 Task: Create a section Increment Planning Sprint and in the section, add a milestone Availability Management Process Improvement in the project BlazePath
Action: Mouse moved to (587, 328)
Screenshot: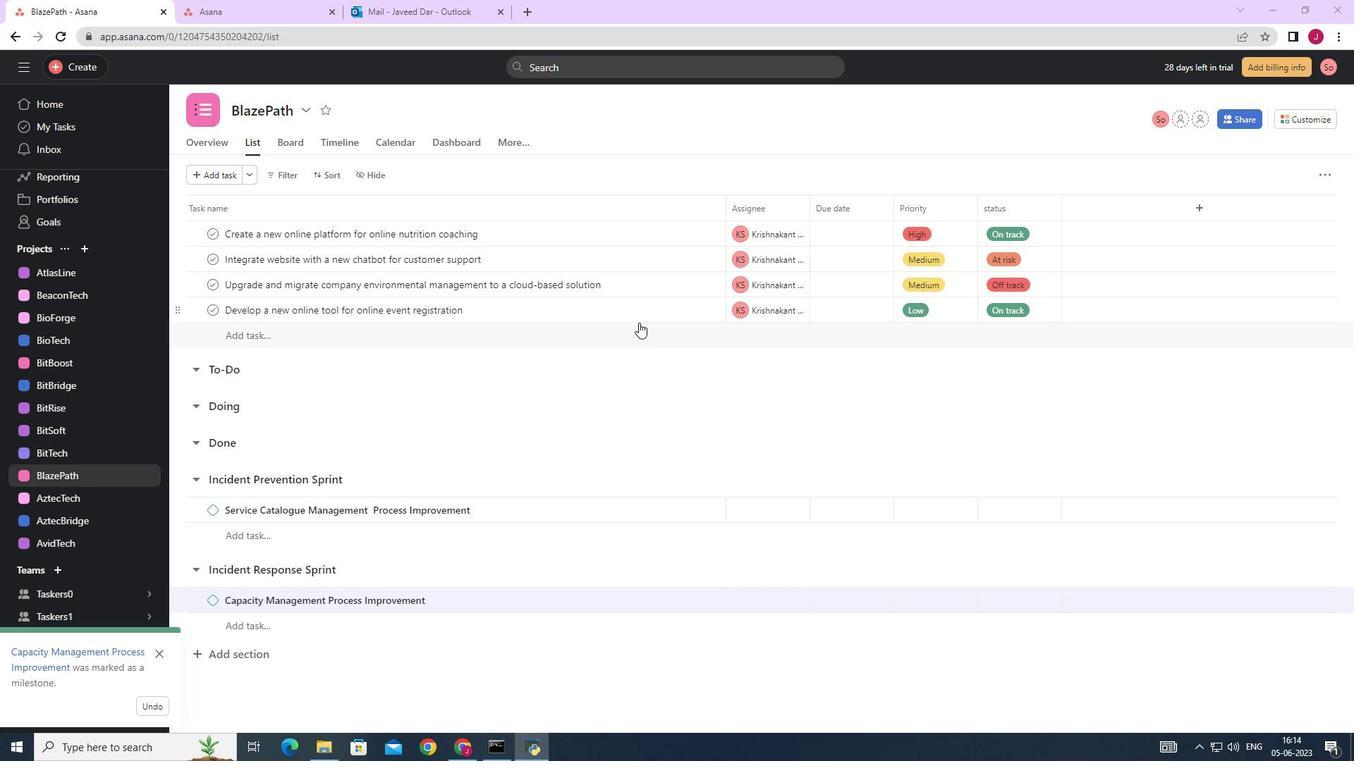
Action: Mouse scrolled (587, 328) with delta (0, 0)
Screenshot: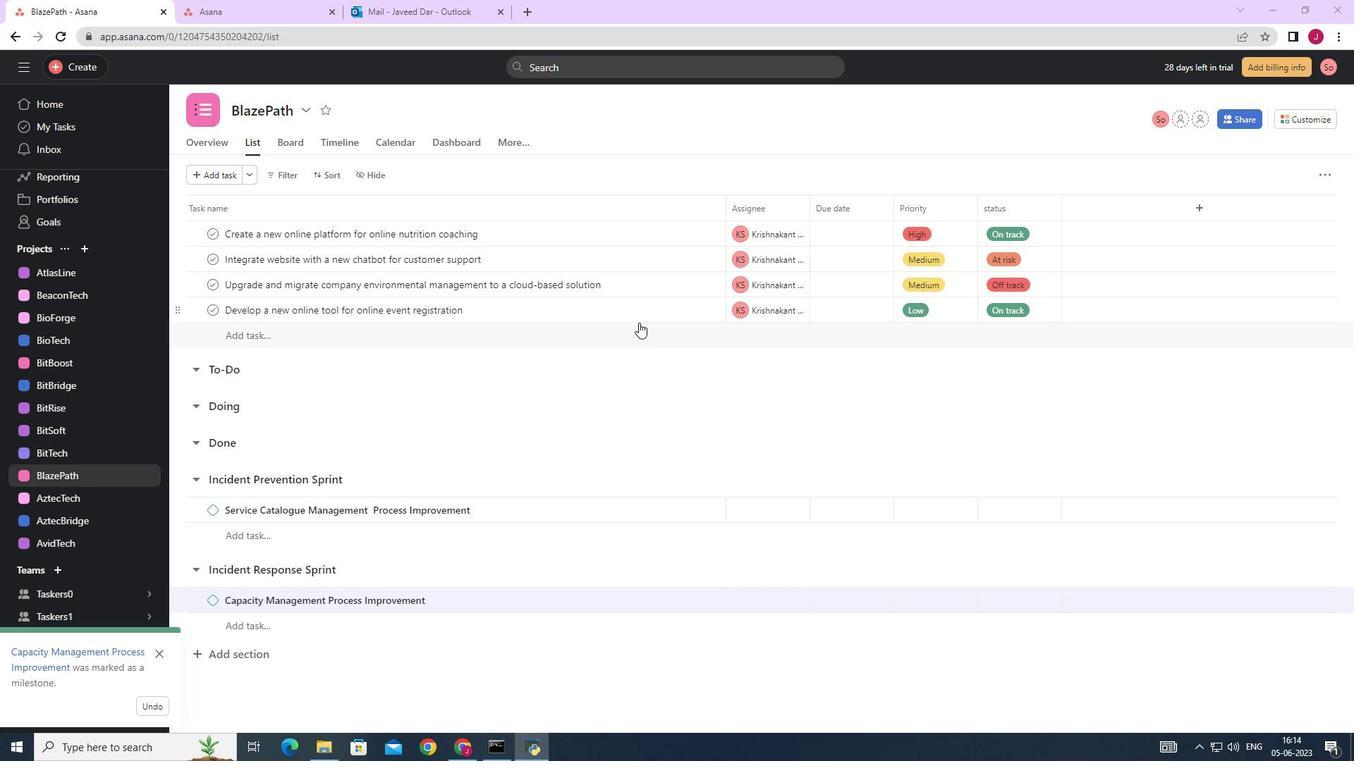 
Action: Mouse moved to (587, 328)
Screenshot: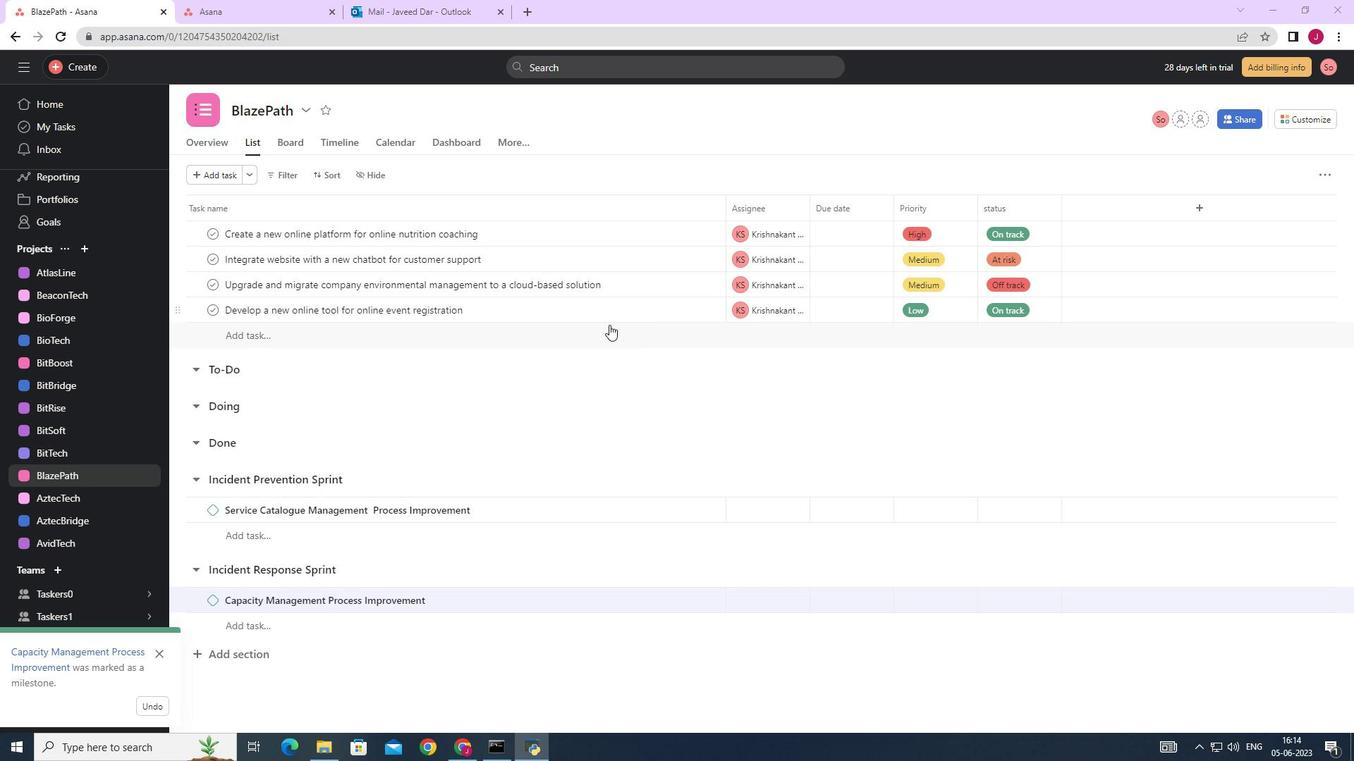 
Action: Mouse scrolled (587, 328) with delta (0, 0)
Screenshot: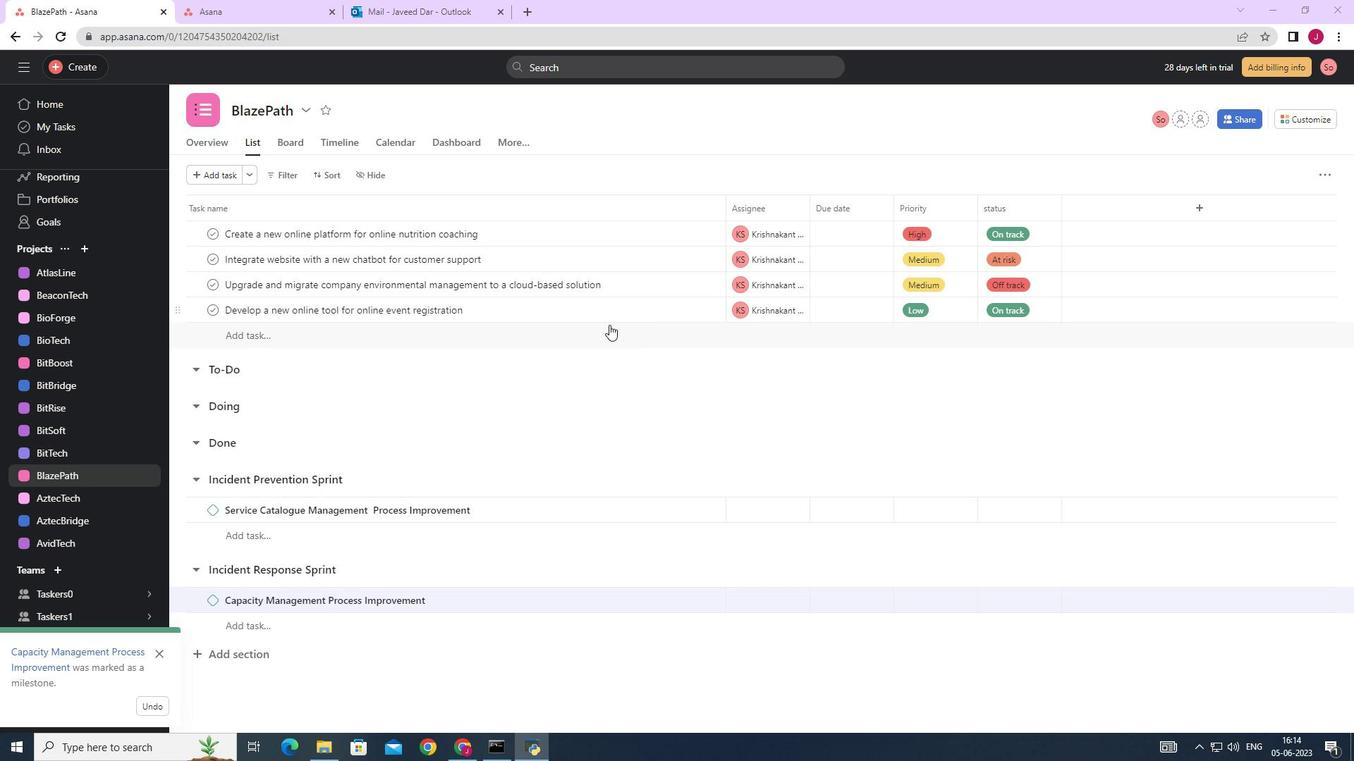 
Action: Mouse moved to (239, 654)
Screenshot: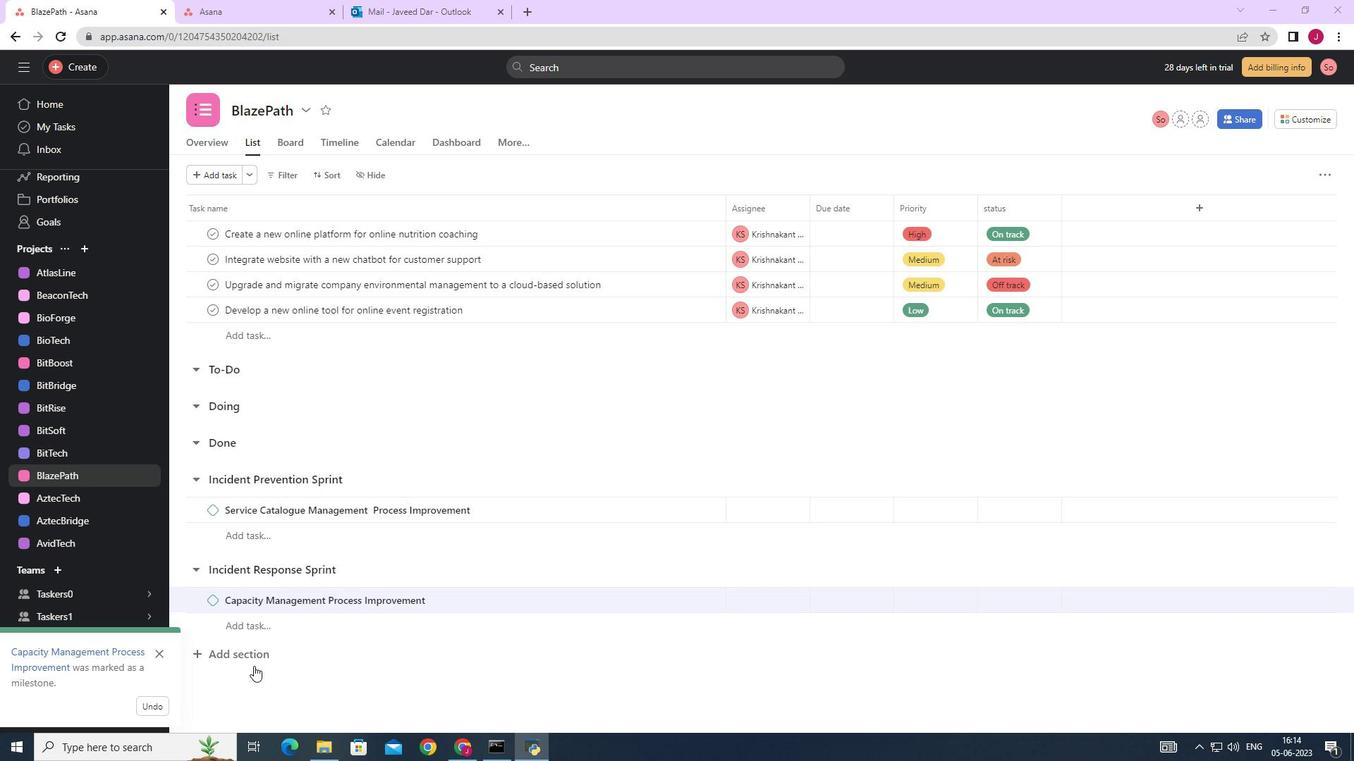 
Action: Mouse pressed left at (239, 654)
Screenshot: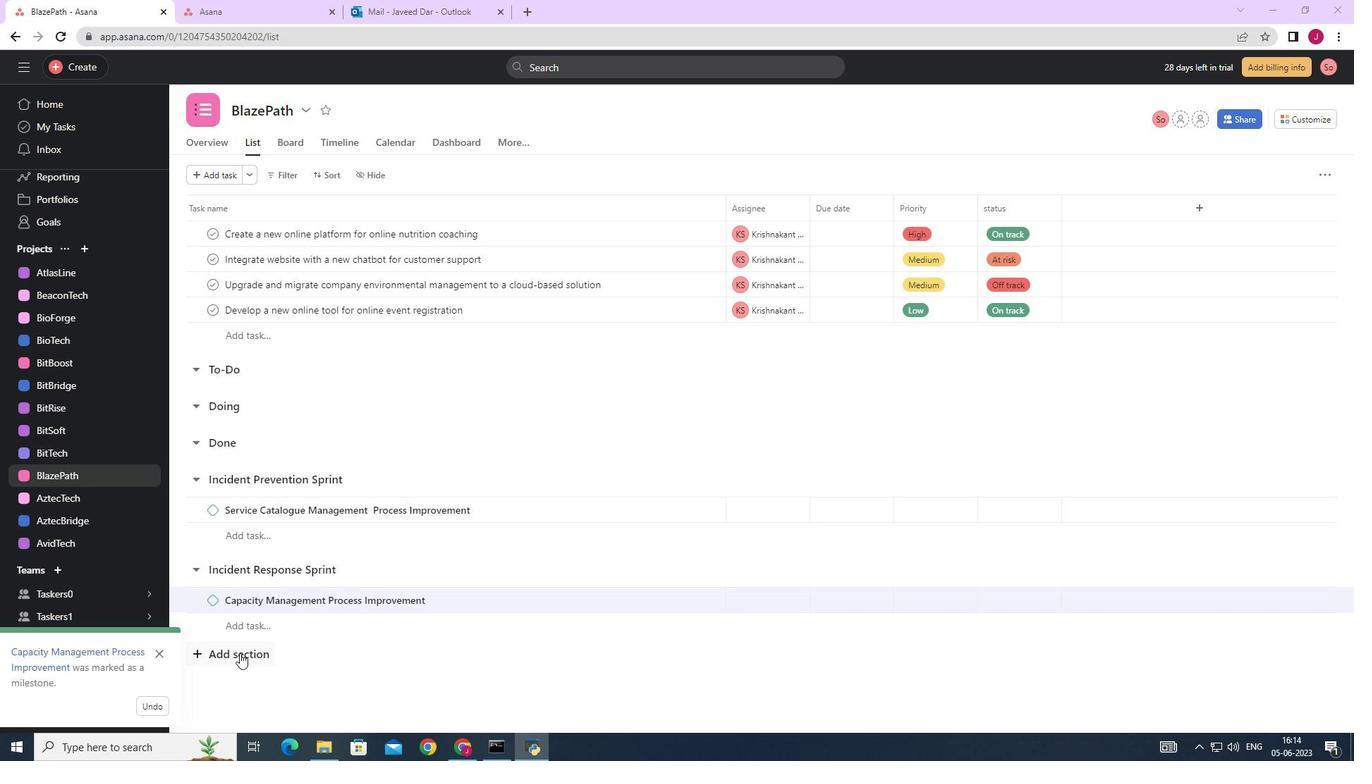 
Action: Mouse moved to (245, 649)
Screenshot: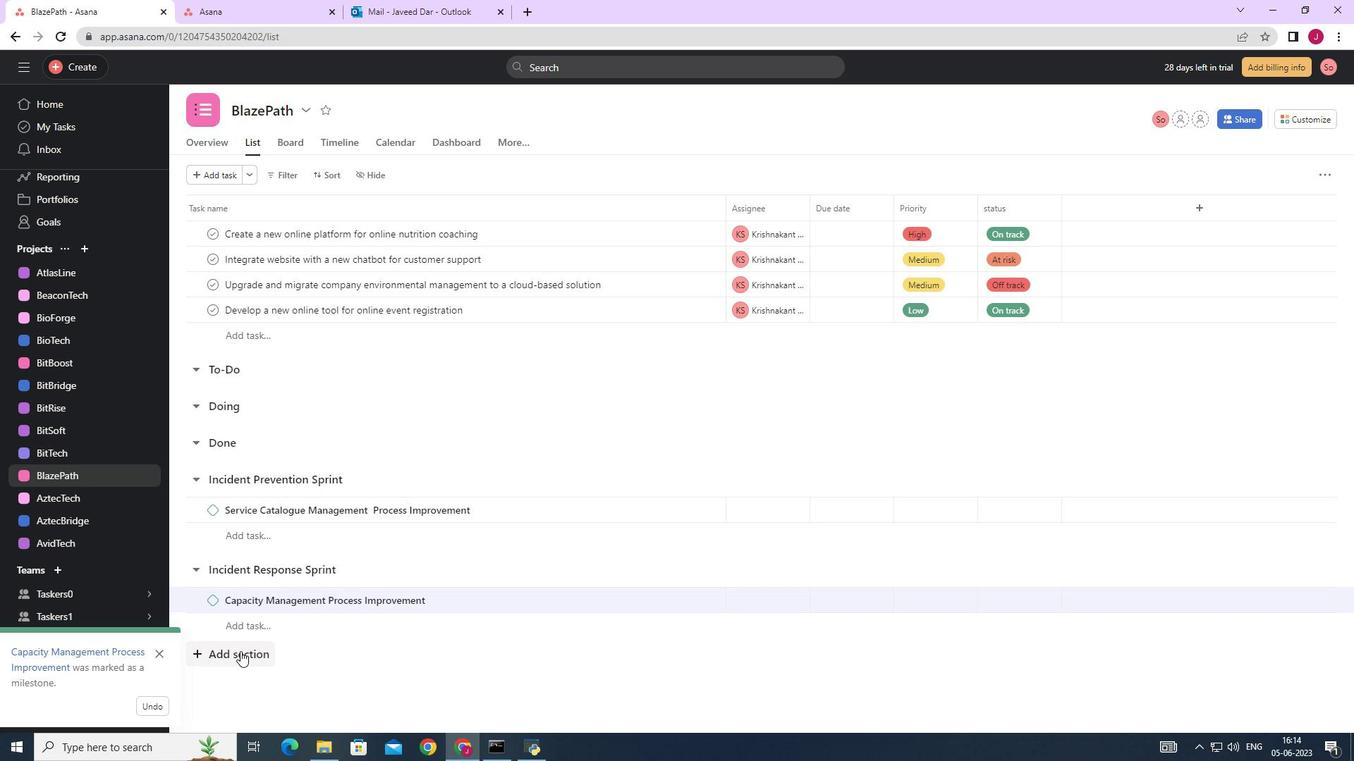 
Action: Mouse scrolled (245, 649) with delta (0, 0)
Screenshot: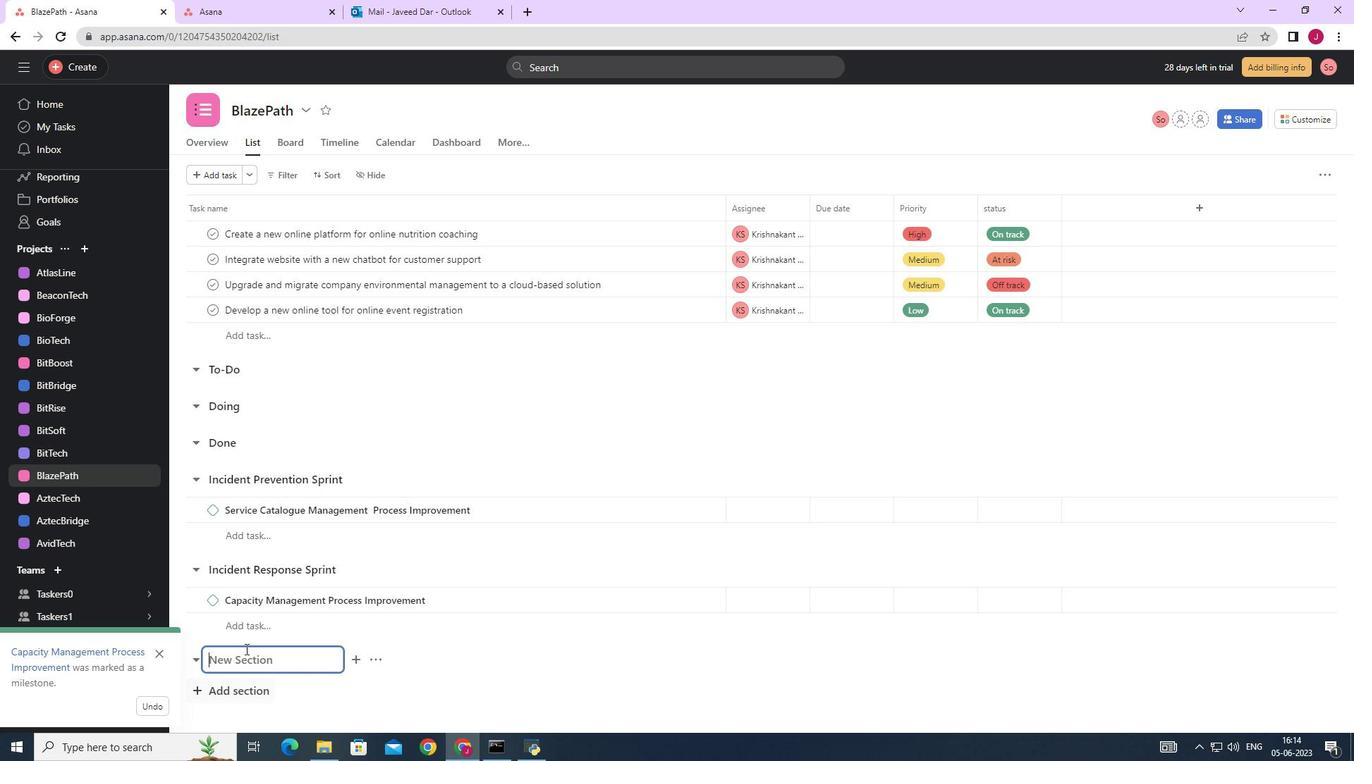 
Action: Mouse scrolled (245, 649) with delta (0, 0)
Screenshot: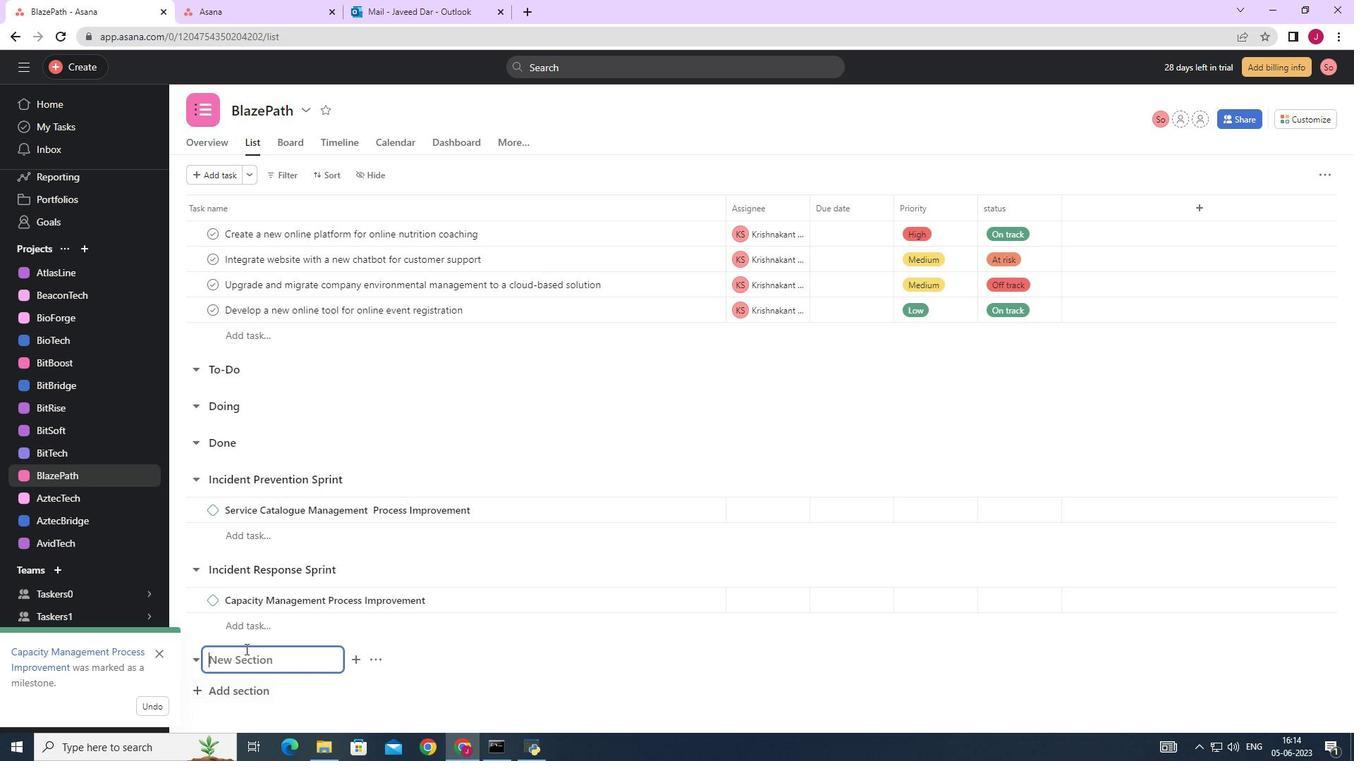 
Action: Mouse scrolled (245, 649) with delta (0, 0)
Screenshot: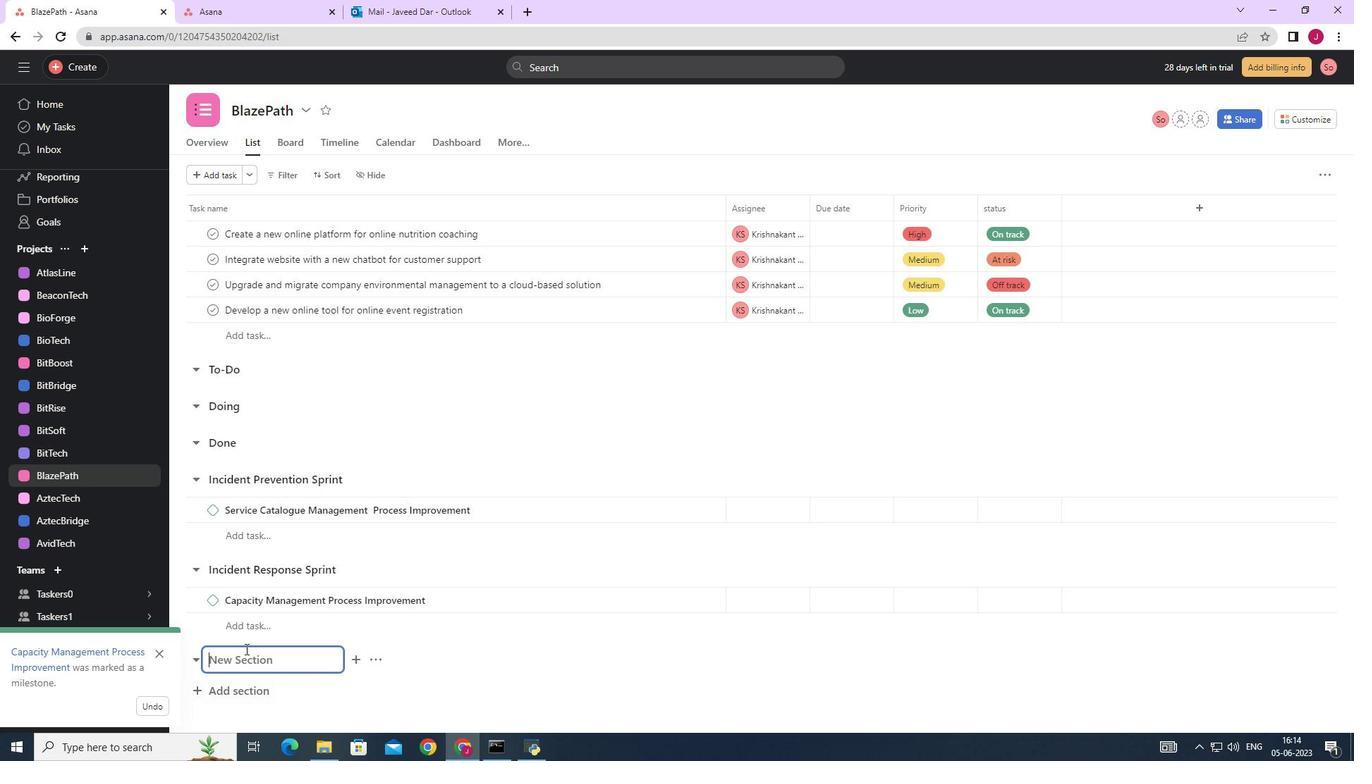 
Action: Mouse scrolled (245, 649) with delta (0, 0)
Screenshot: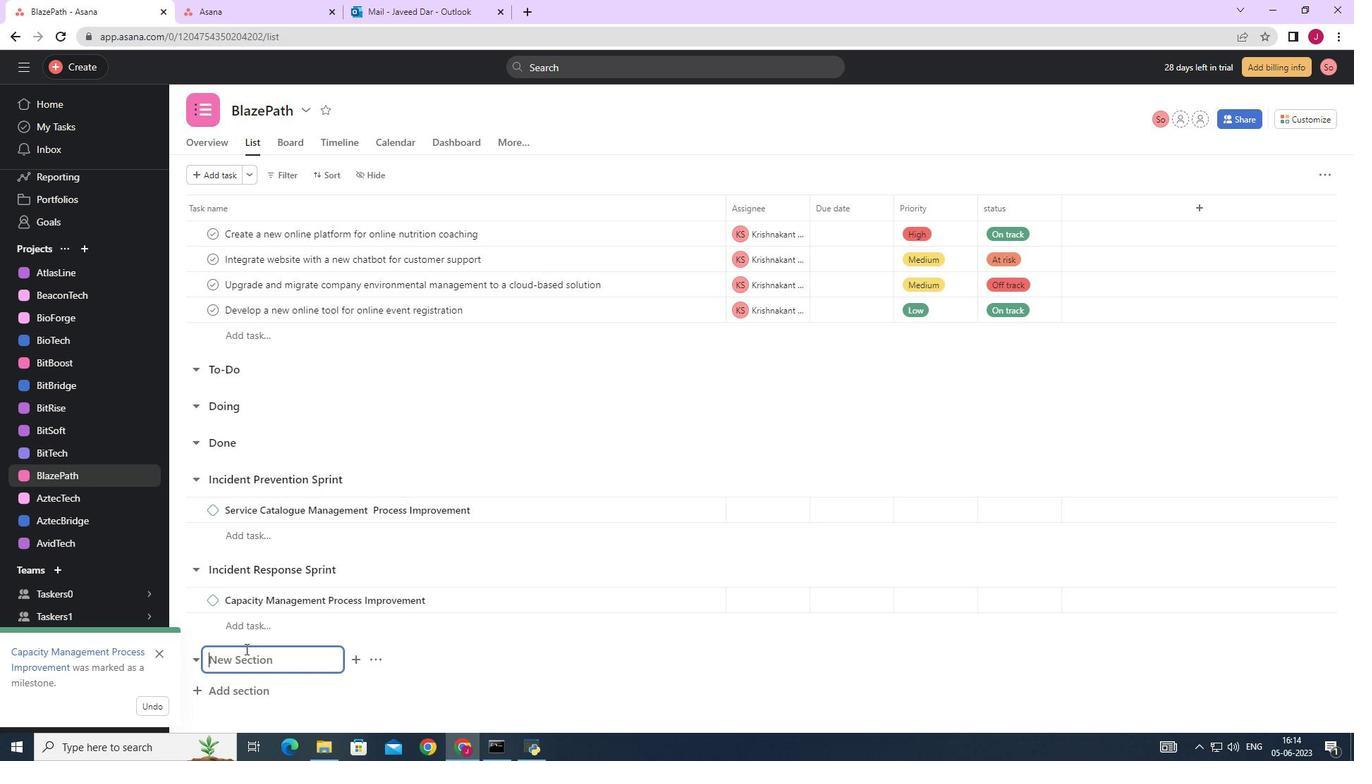 
Action: Mouse moved to (257, 658)
Screenshot: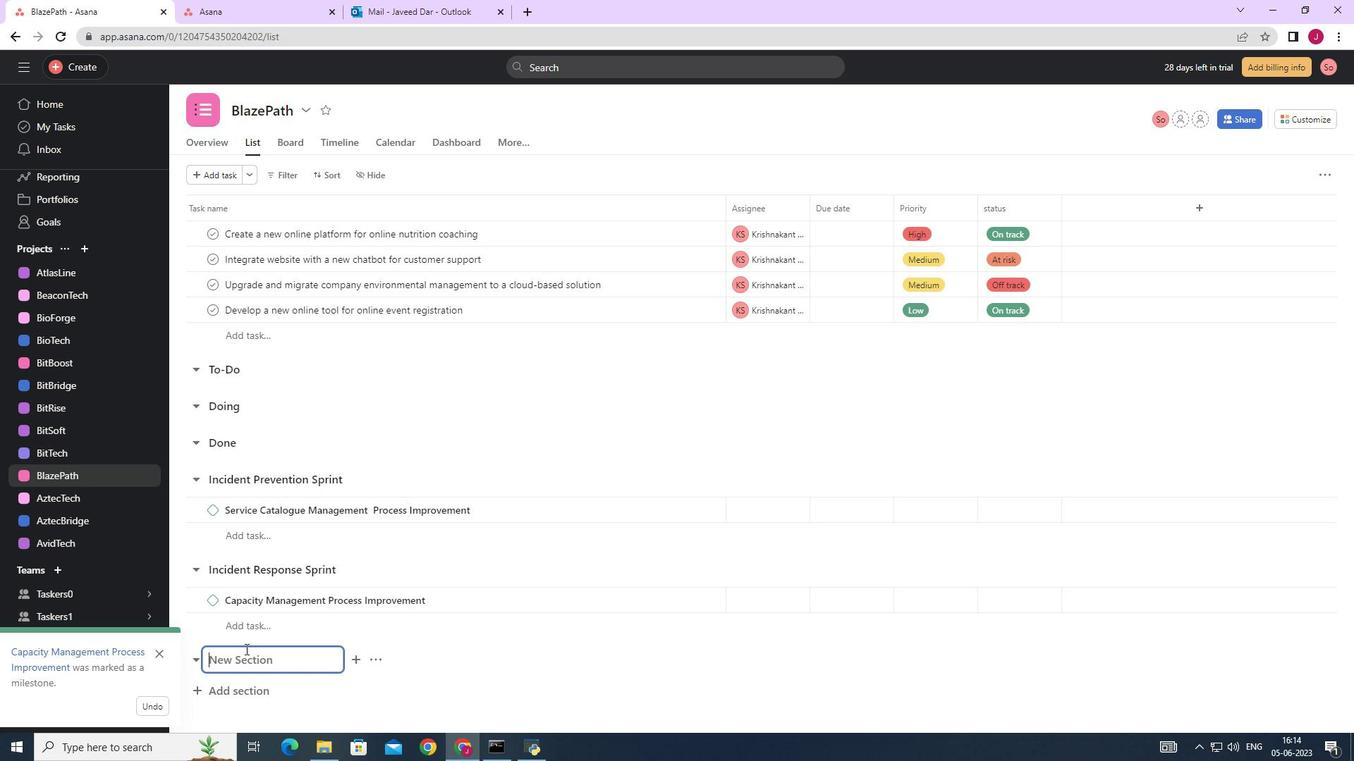 
Action: Mouse pressed left at (257, 658)
Screenshot: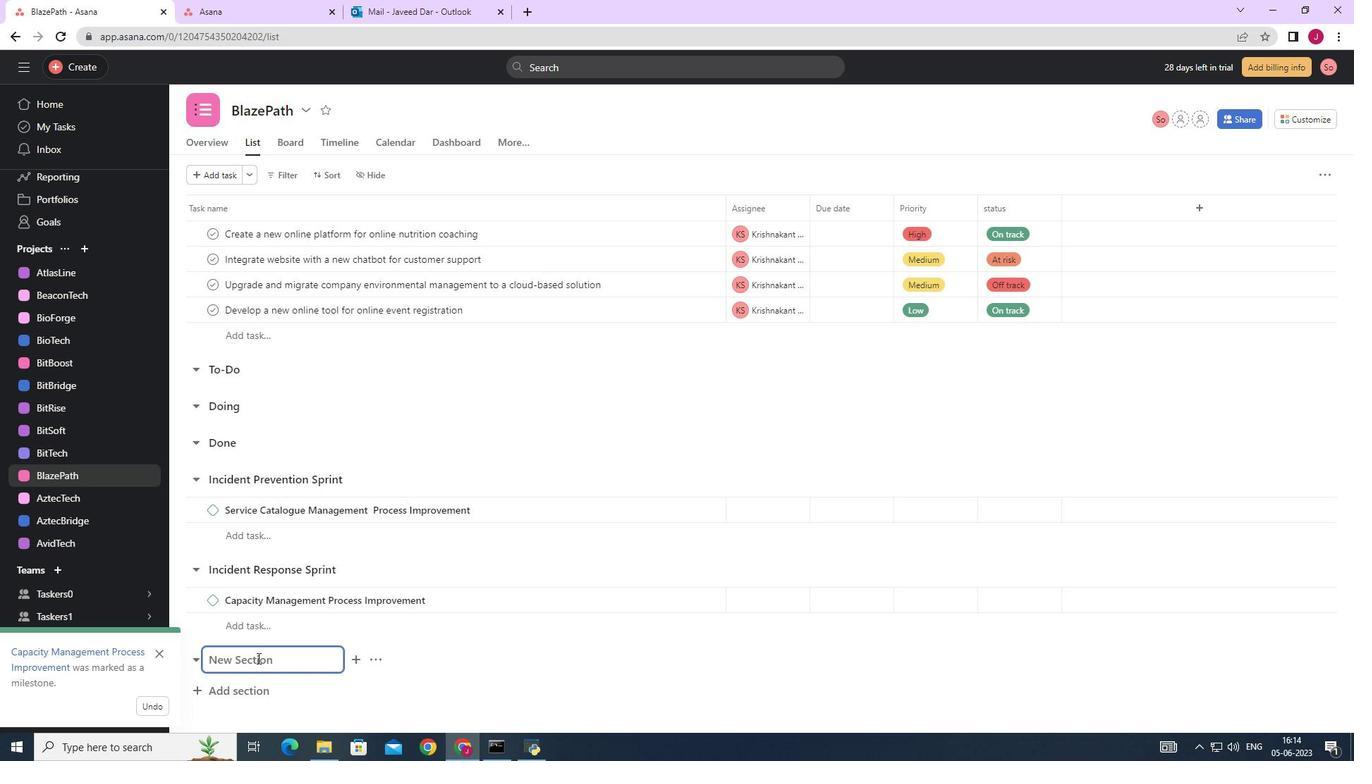 
Action: Key pressed <Key.caps_lock>I<Key.caps_lock>ncrement<Key.space><Key.caps_lock>P<Key.caps_lock>lanning<Key.space><Key.caps_lock>S<Key.caps_lock>print<Key.enter>
Screenshot: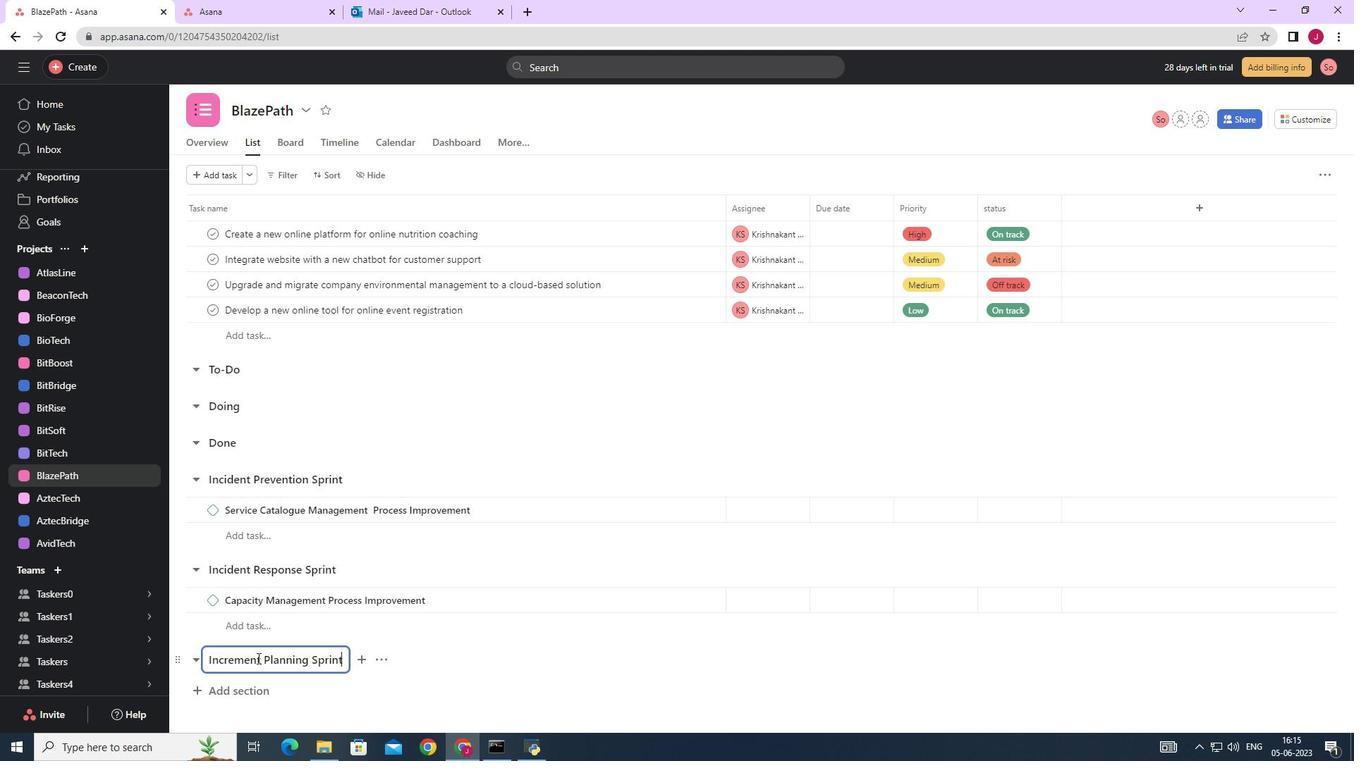 
Action: Mouse moved to (380, 570)
Screenshot: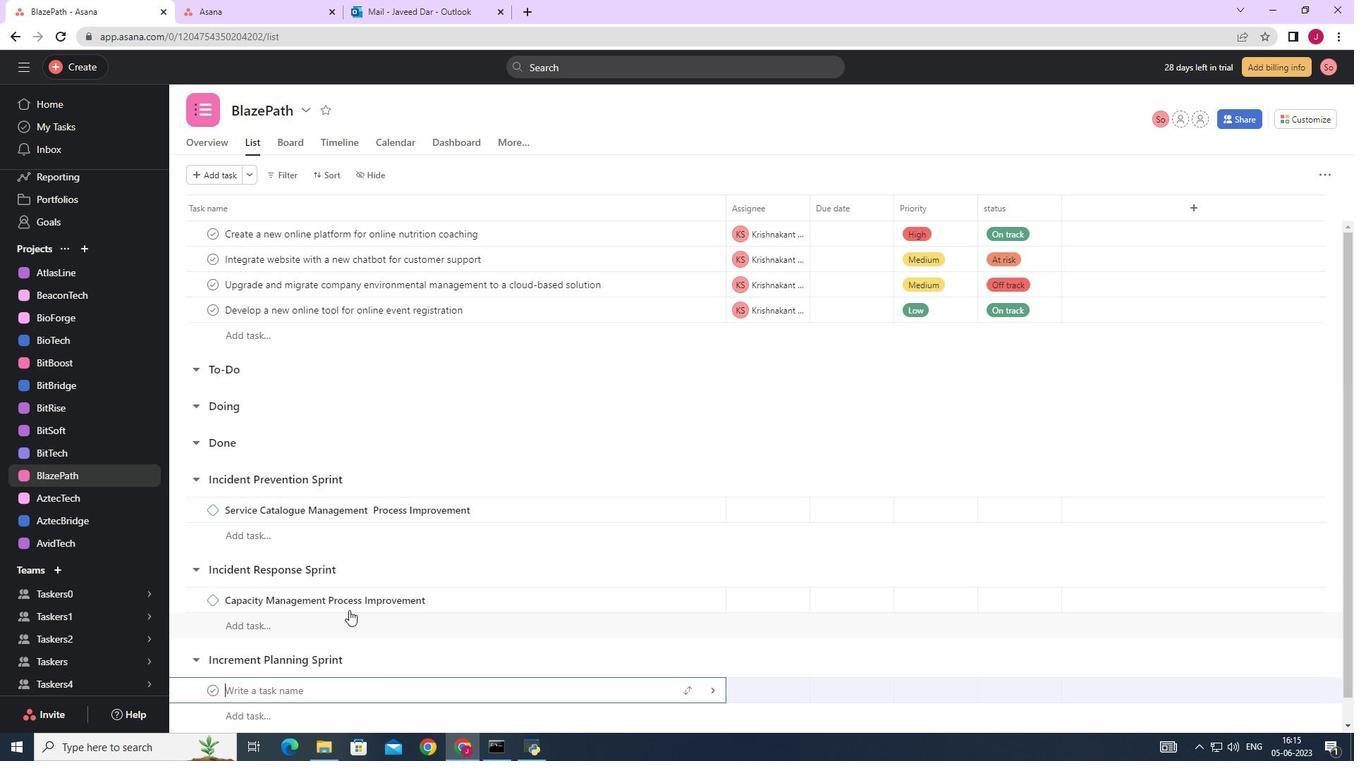 
Action: Mouse scrolled (380, 570) with delta (0, 0)
Screenshot: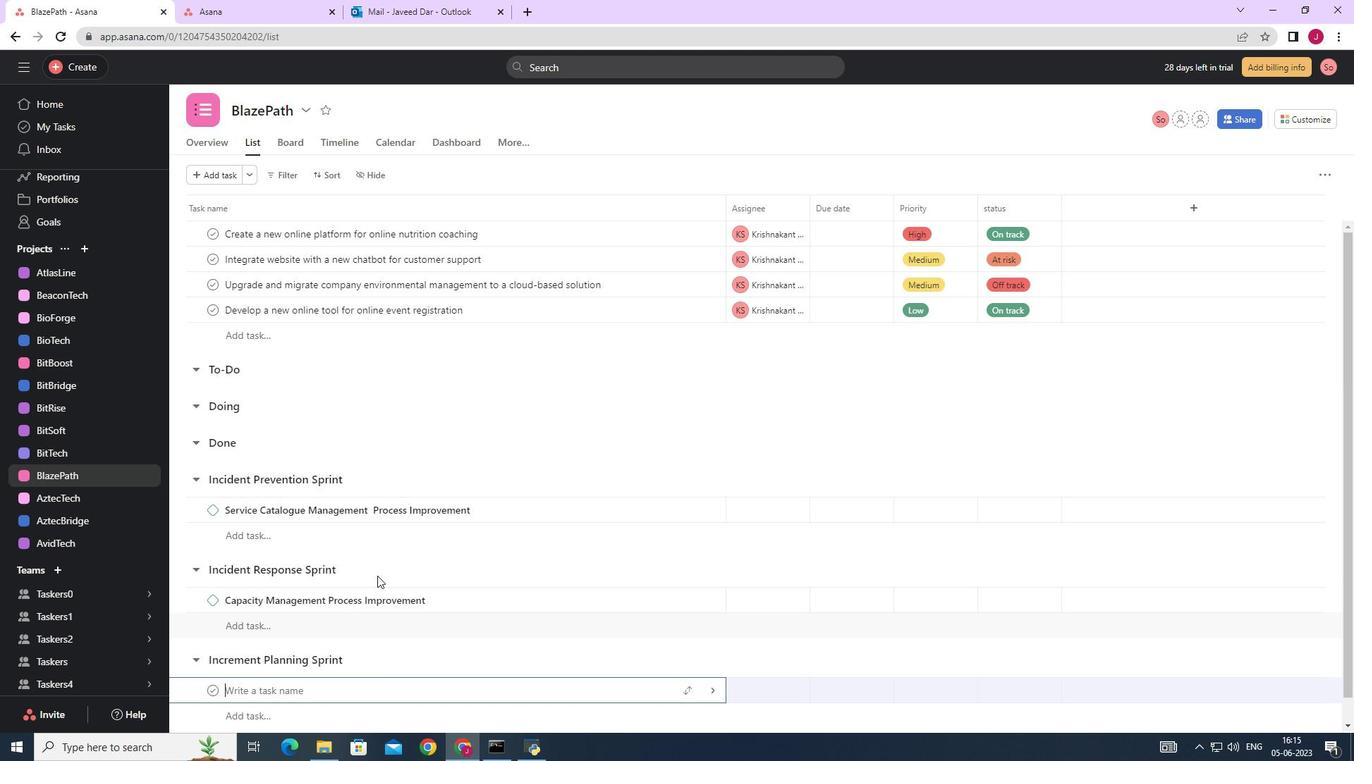 
Action: Mouse moved to (380, 570)
Screenshot: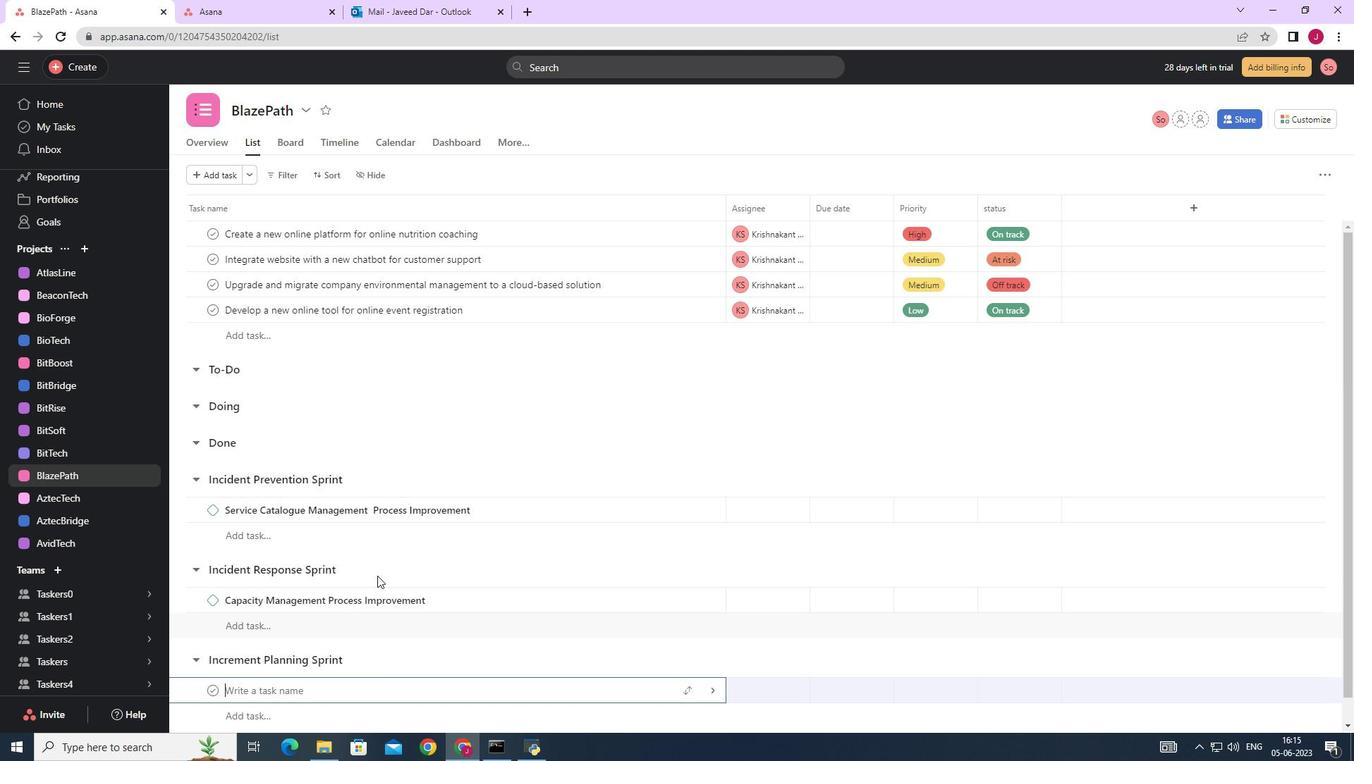 
Action: Mouse scrolled (380, 569) with delta (0, 0)
Screenshot: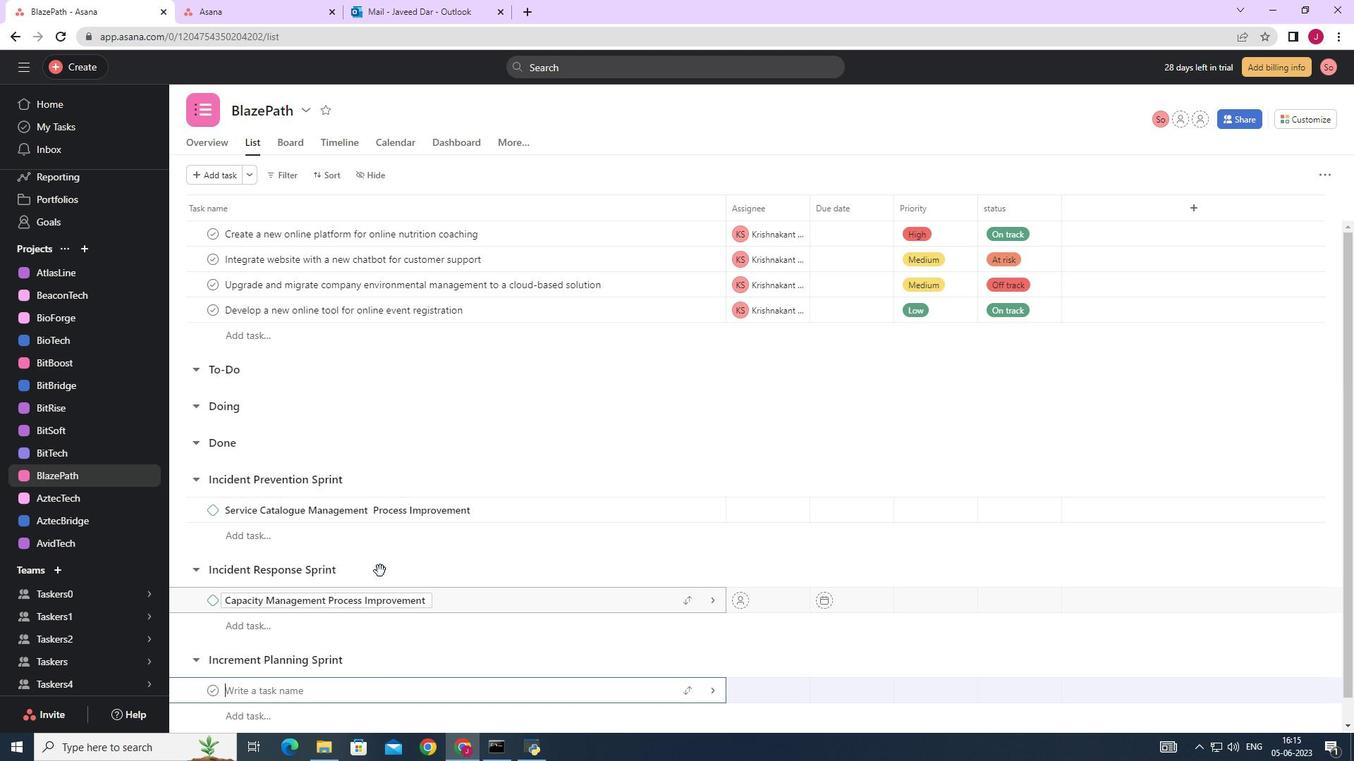
Action: Mouse moved to (381, 570)
Screenshot: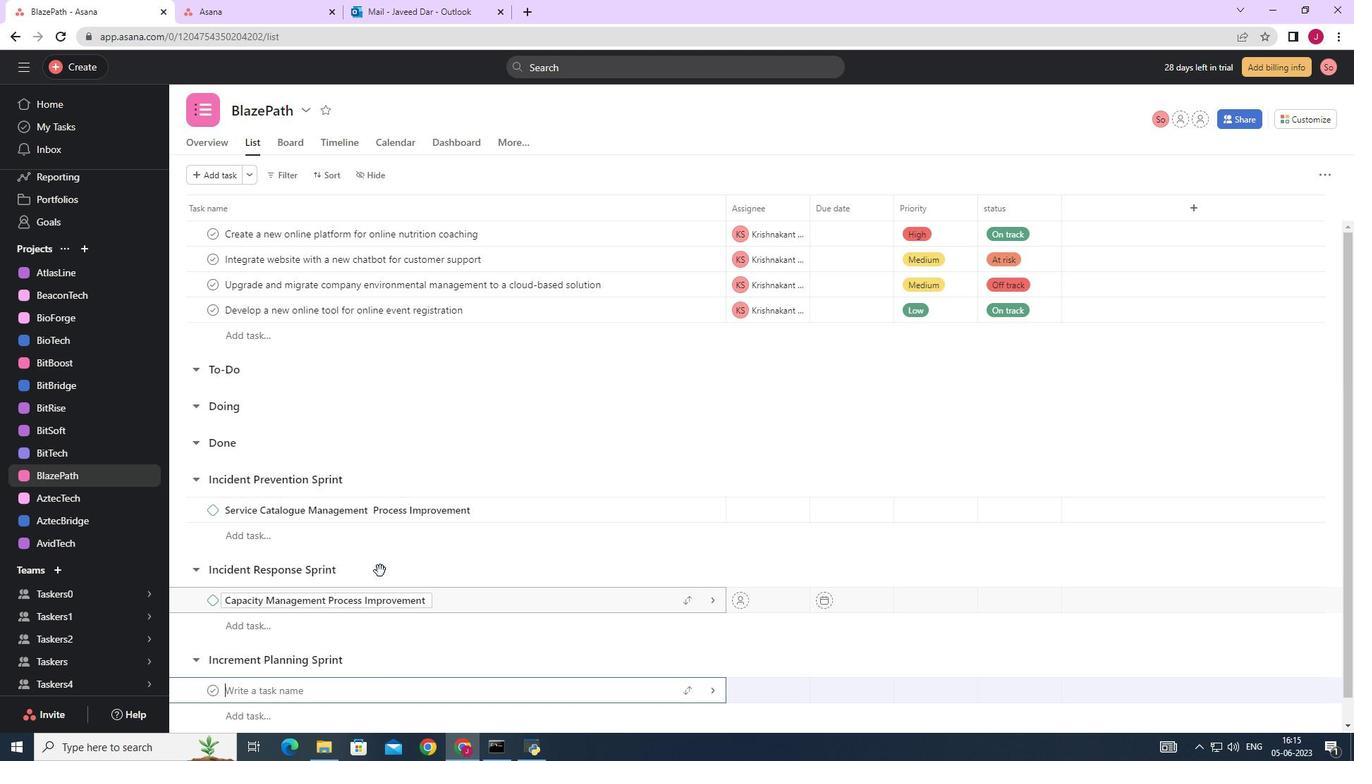 
Action: Mouse scrolled (381, 569) with delta (0, 0)
Screenshot: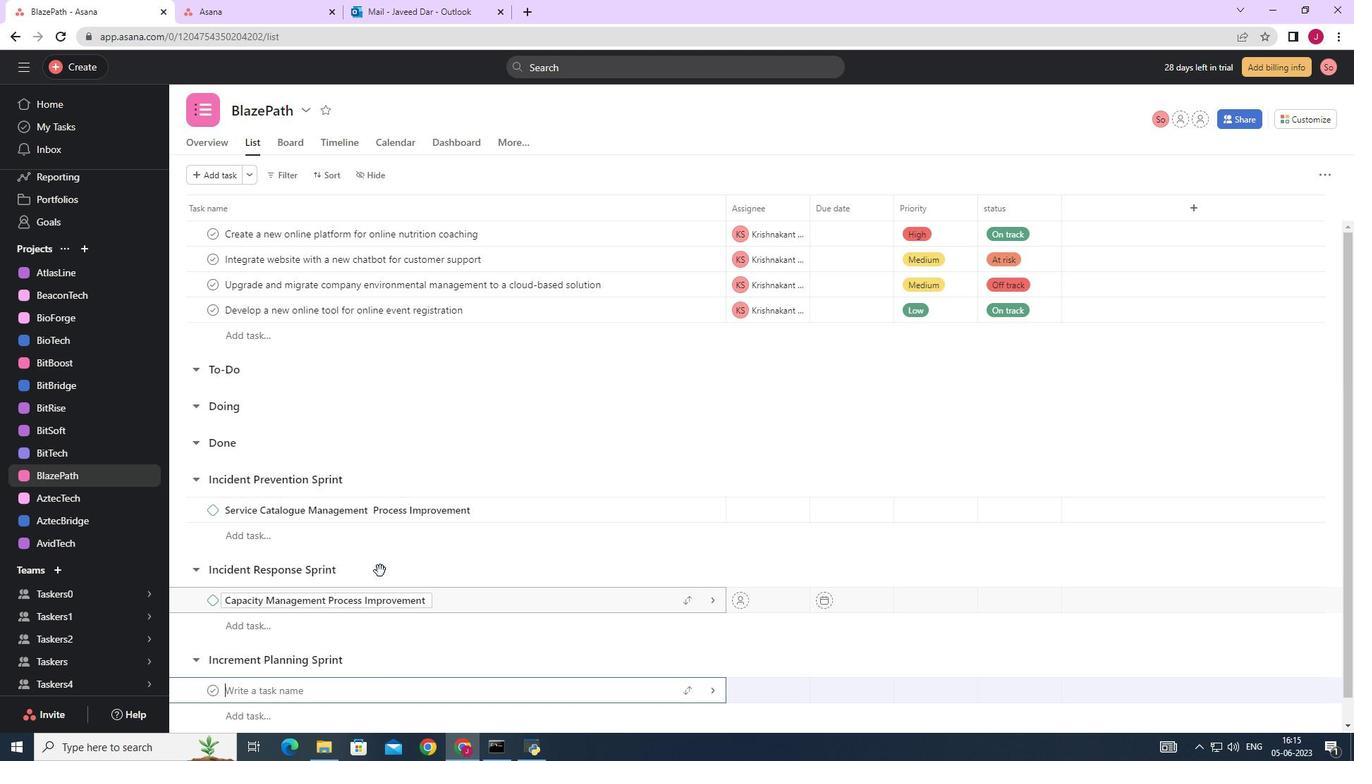 
Action: Mouse moved to (383, 569)
Screenshot: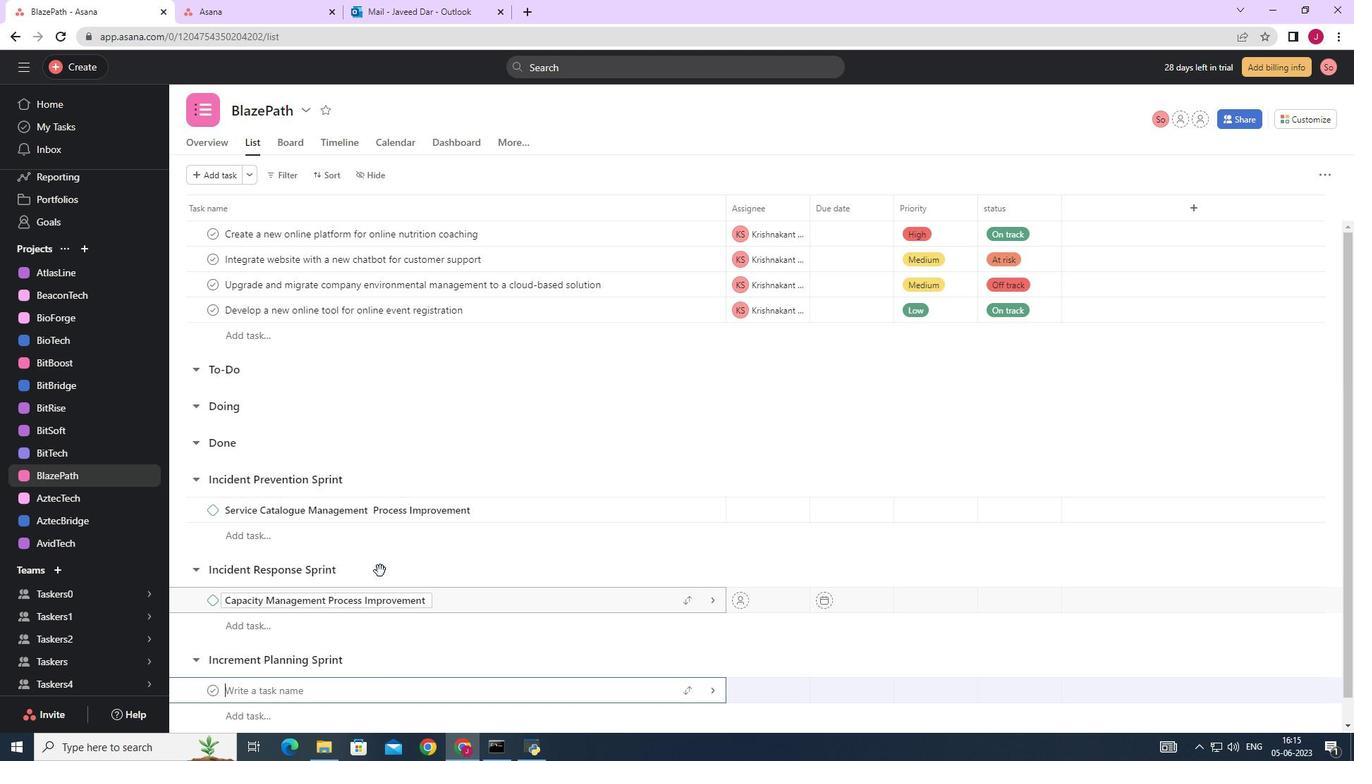 
Action: Mouse scrolled (382, 569) with delta (0, 0)
Screenshot: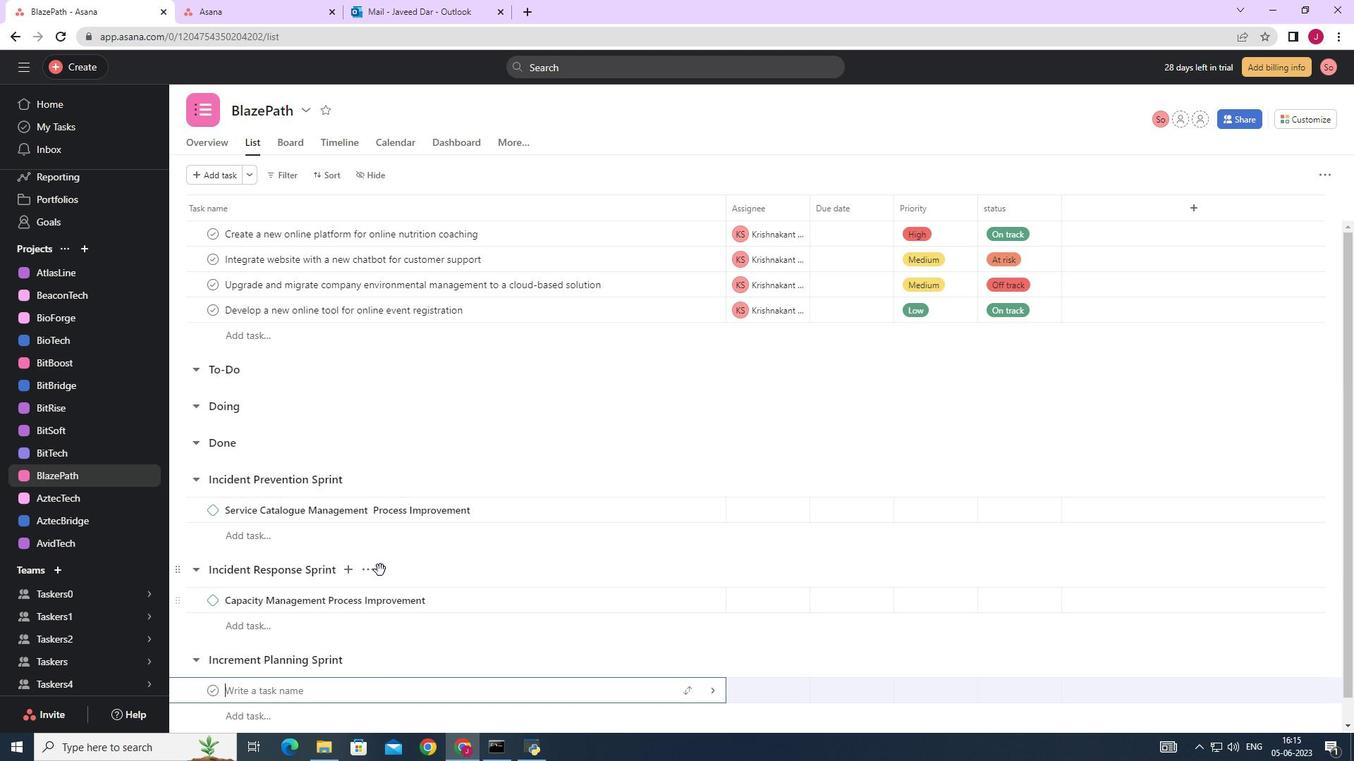 
Action: Mouse moved to (385, 569)
Screenshot: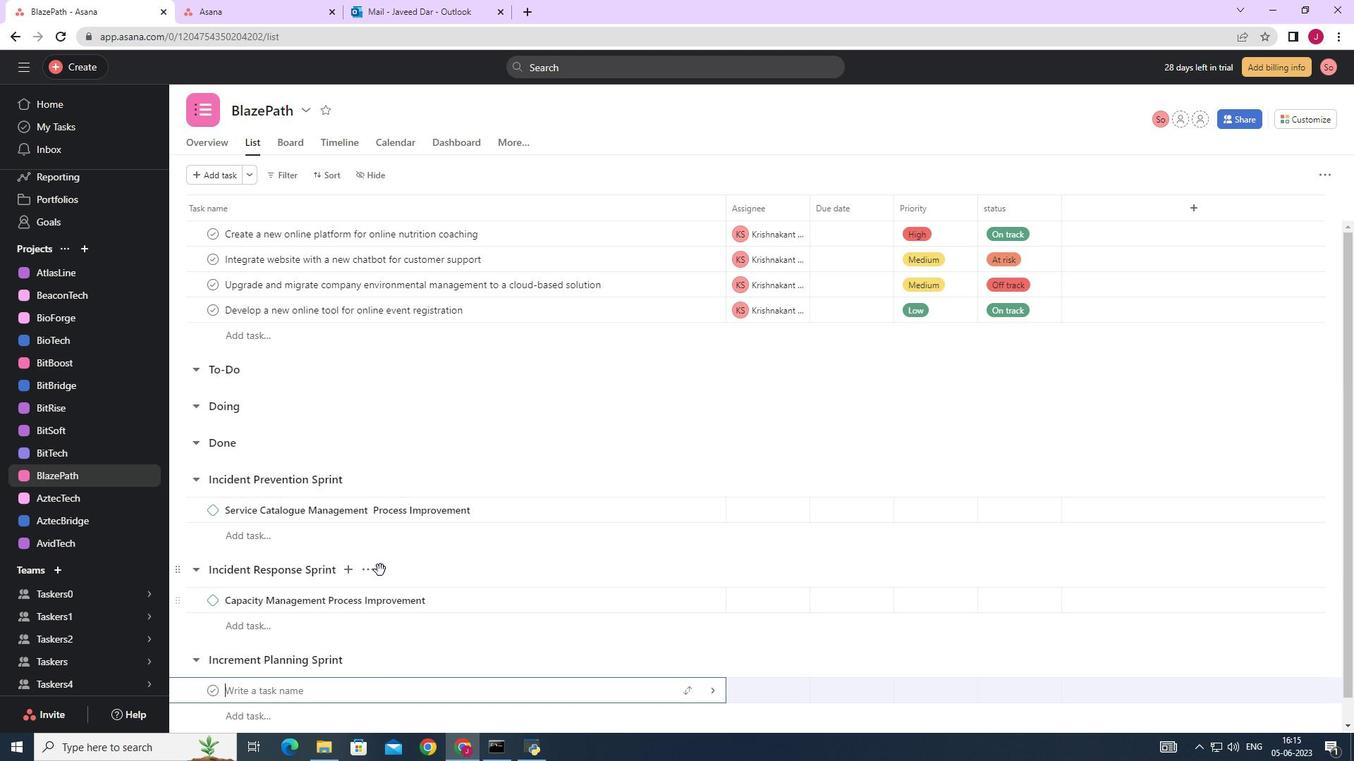 
Action: Mouse scrolled (383, 568) with delta (0, 0)
Screenshot: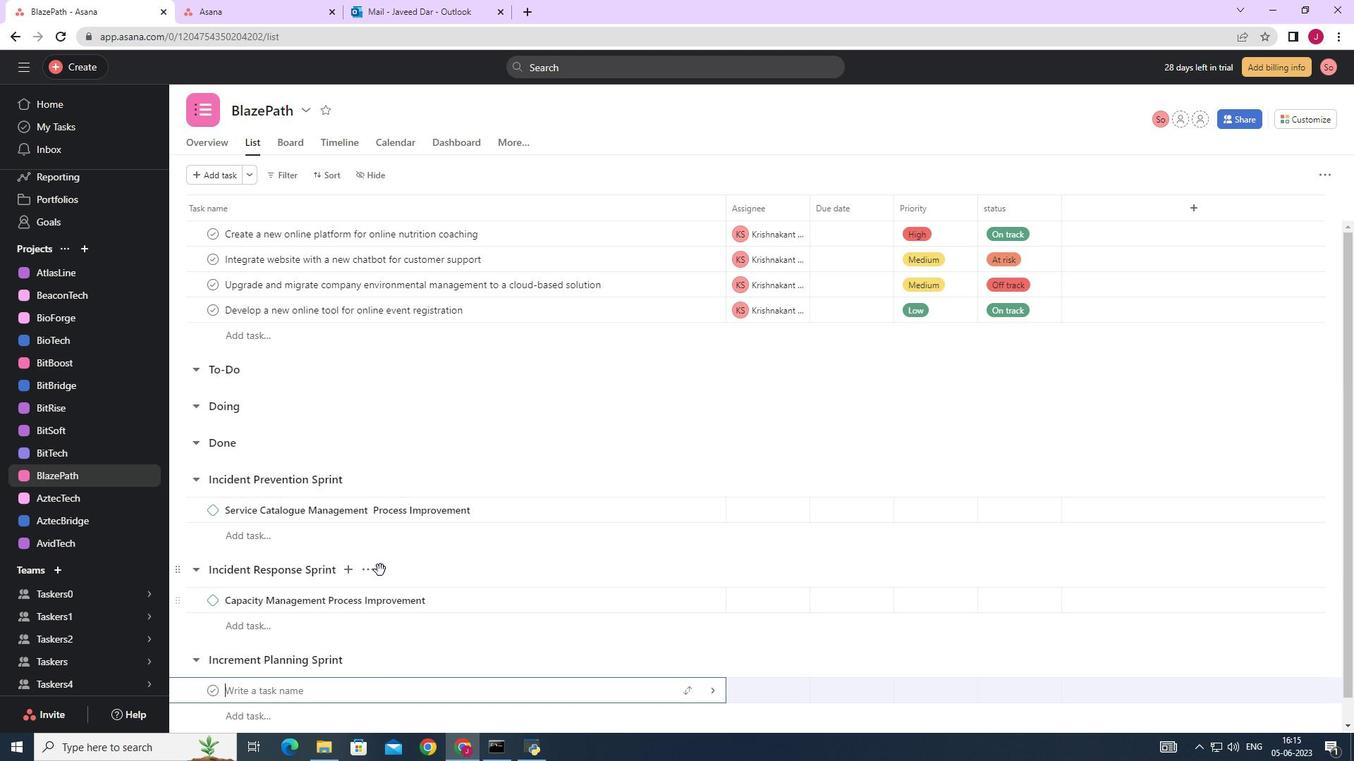 
Action: Mouse scrolled (385, 568) with delta (0, 0)
Screenshot: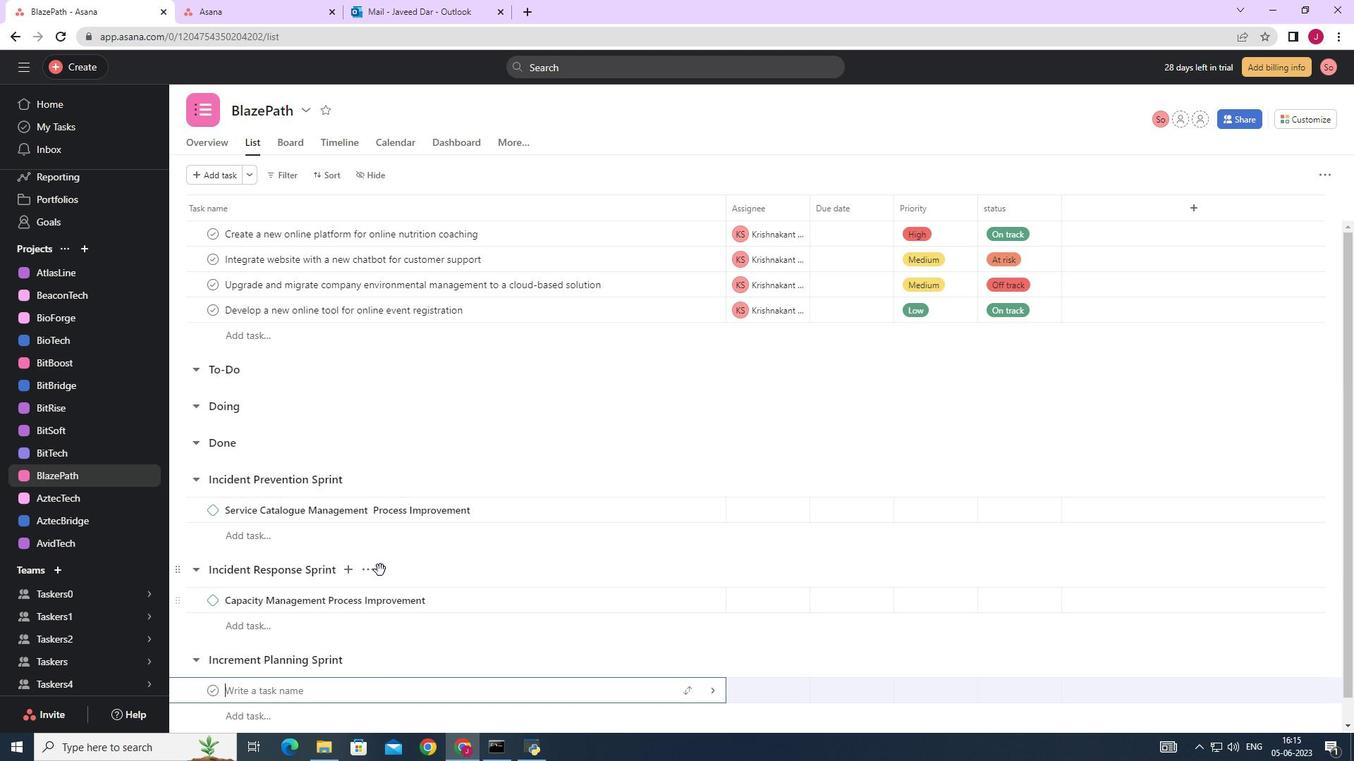 
Action: Mouse moved to (290, 667)
Screenshot: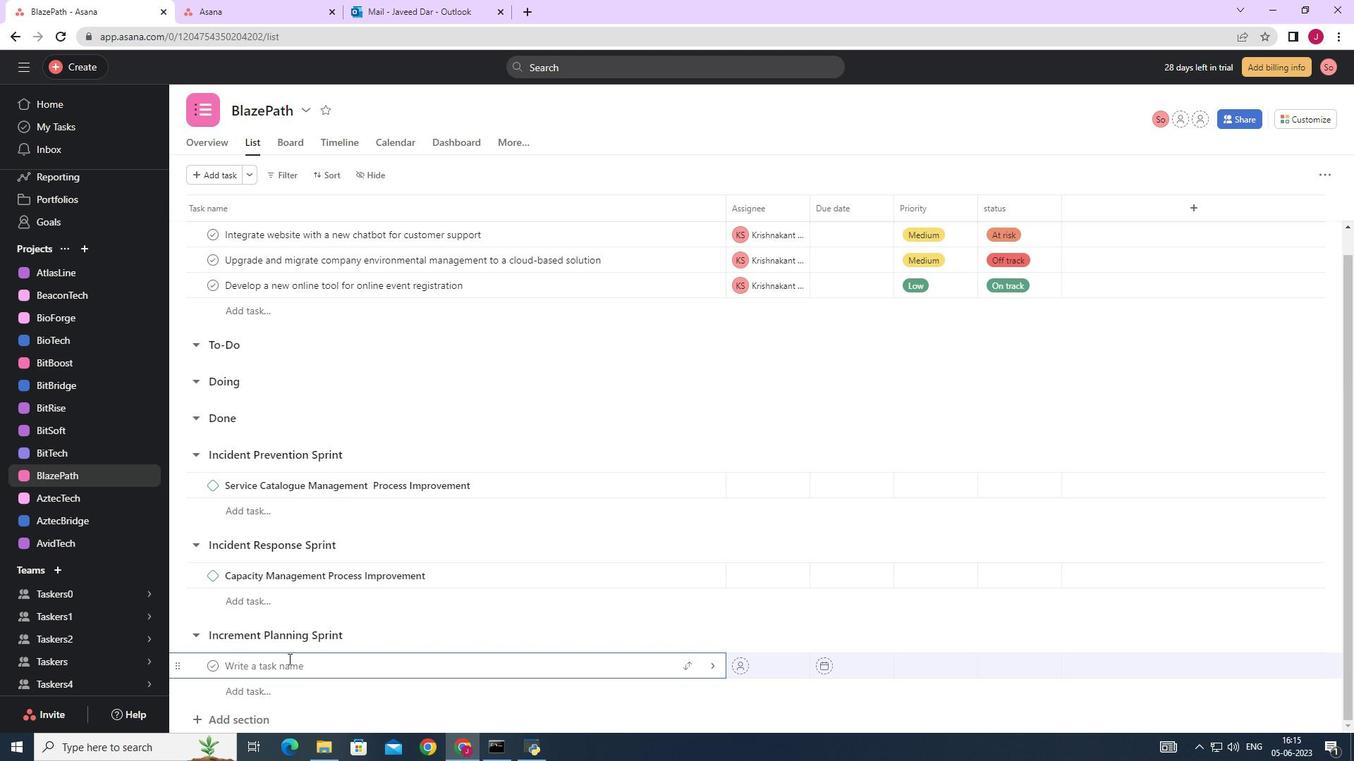 
Action: Mouse pressed left at (290, 667)
Screenshot: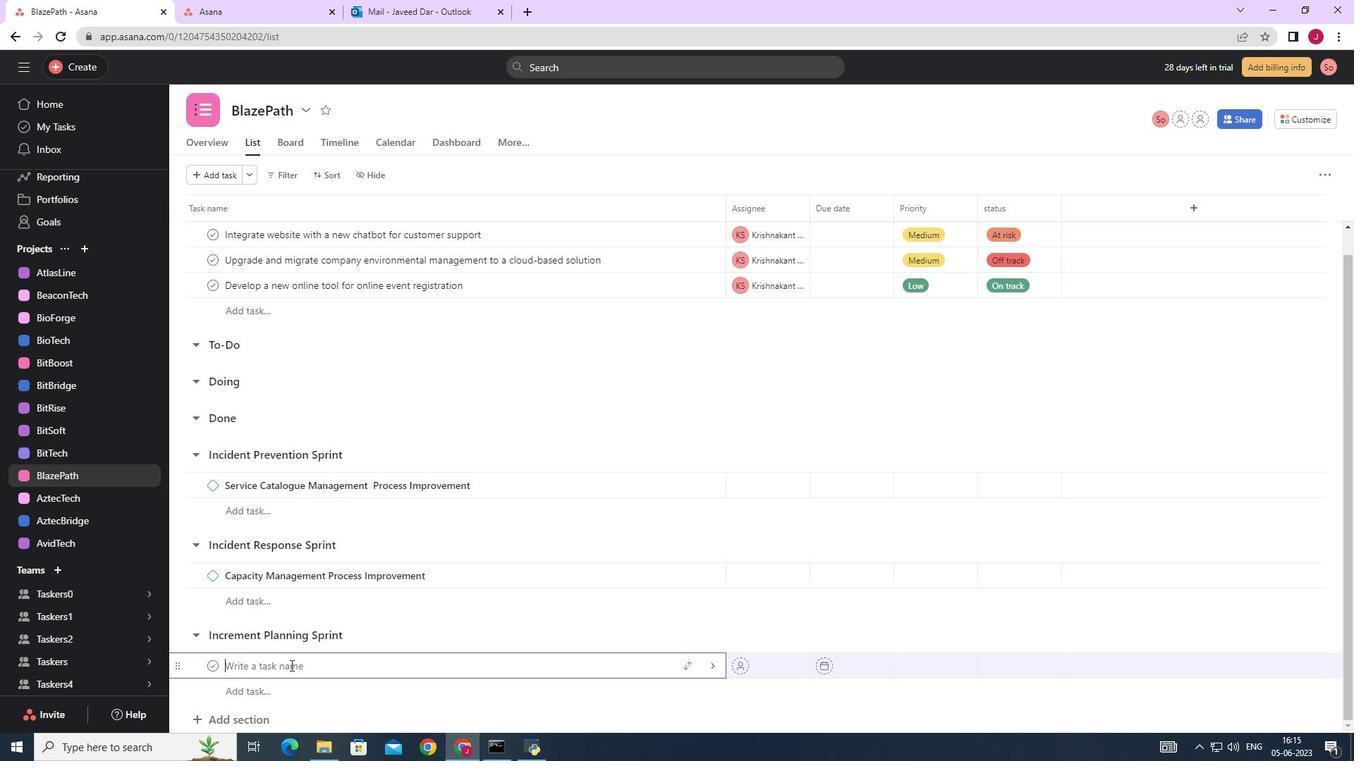 
Action: Mouse moved to (292, 668)
Screenshot: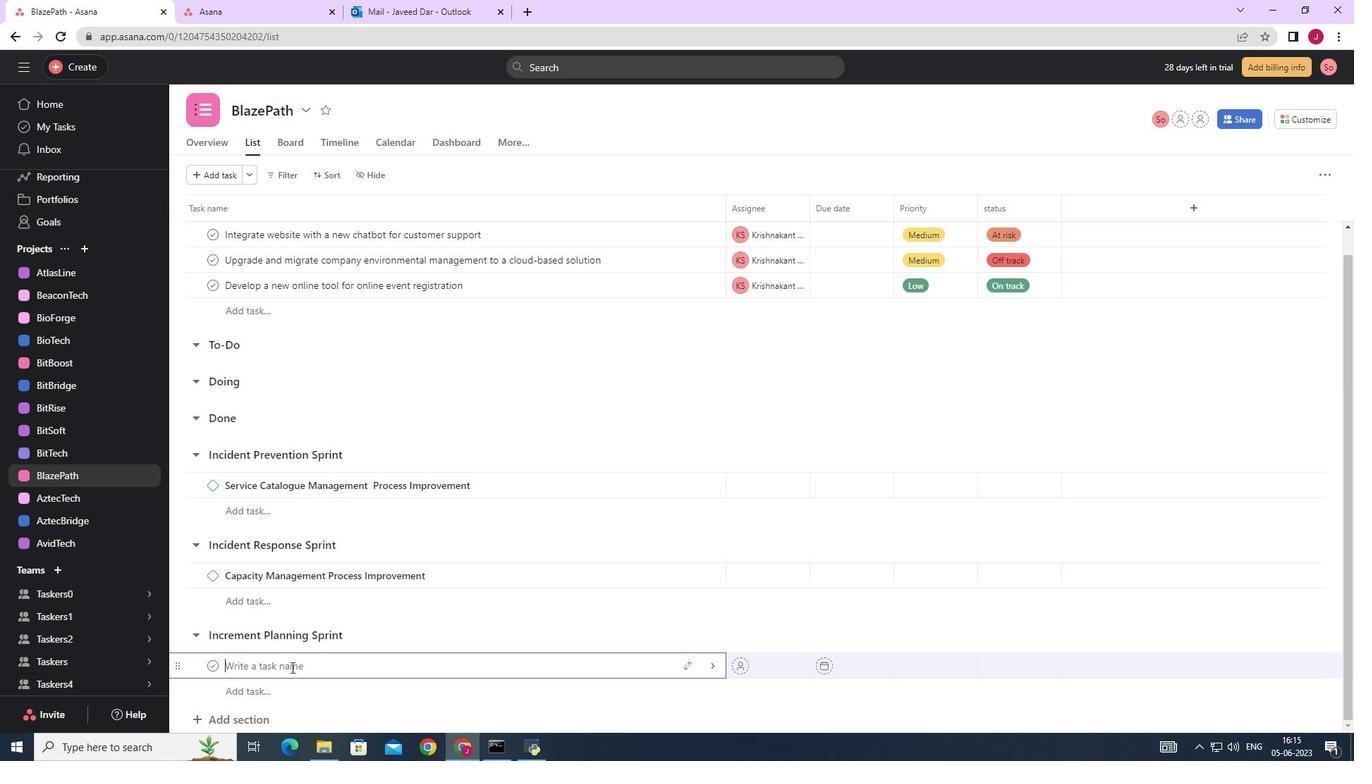 
Action: Key pressed <Key.caps_lock>A<Key.caps_lock>vailability<Key.space><Key.caps_lock>M<Key.caps_lock>anagement<Key.space><Key.caps_lock>P<Key.caps_lock>rocess<Key.space><Key.caps_lock>I<Key.caps_lock>mprovemenr<Key.backspace>t
Screenshot: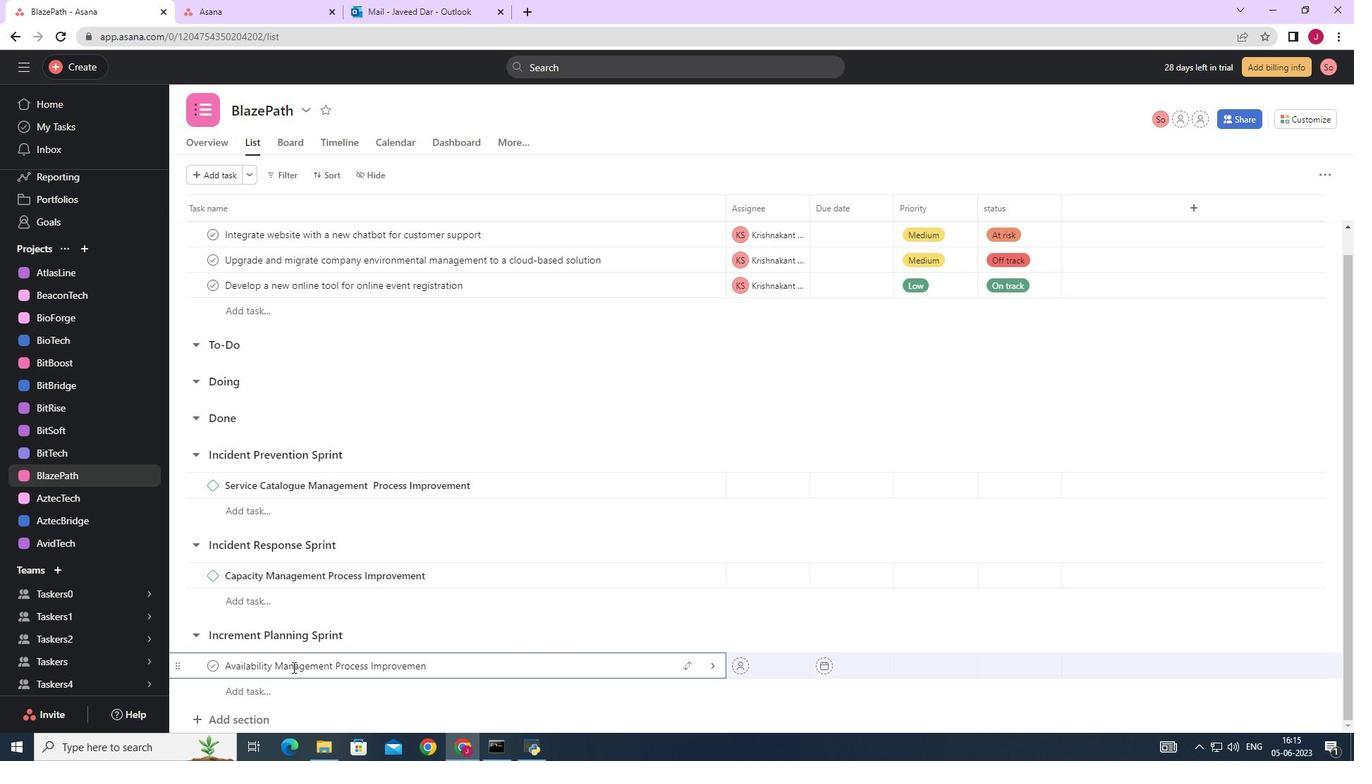 
Action: Mouse moved to (310, 668)
Screenshot: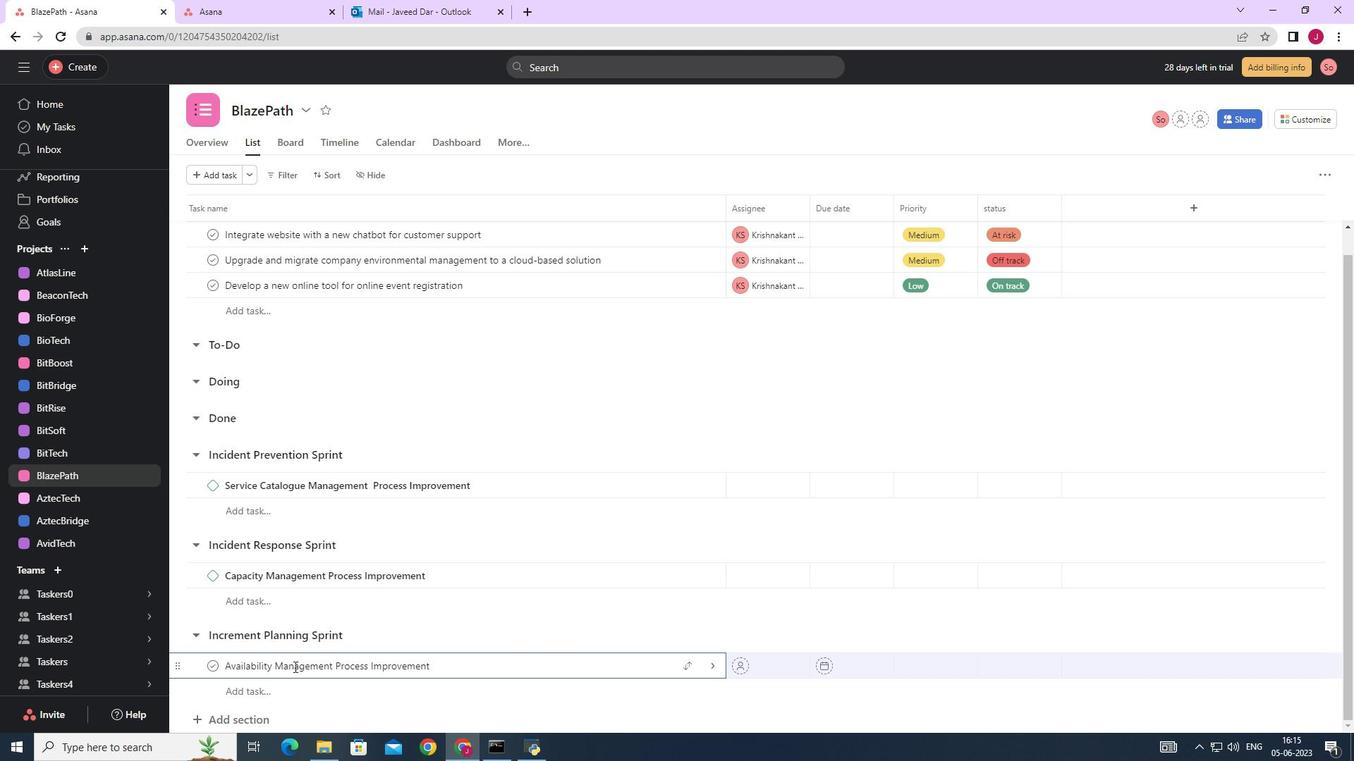 
Action: Key pressed <Key.space>
Screenshot: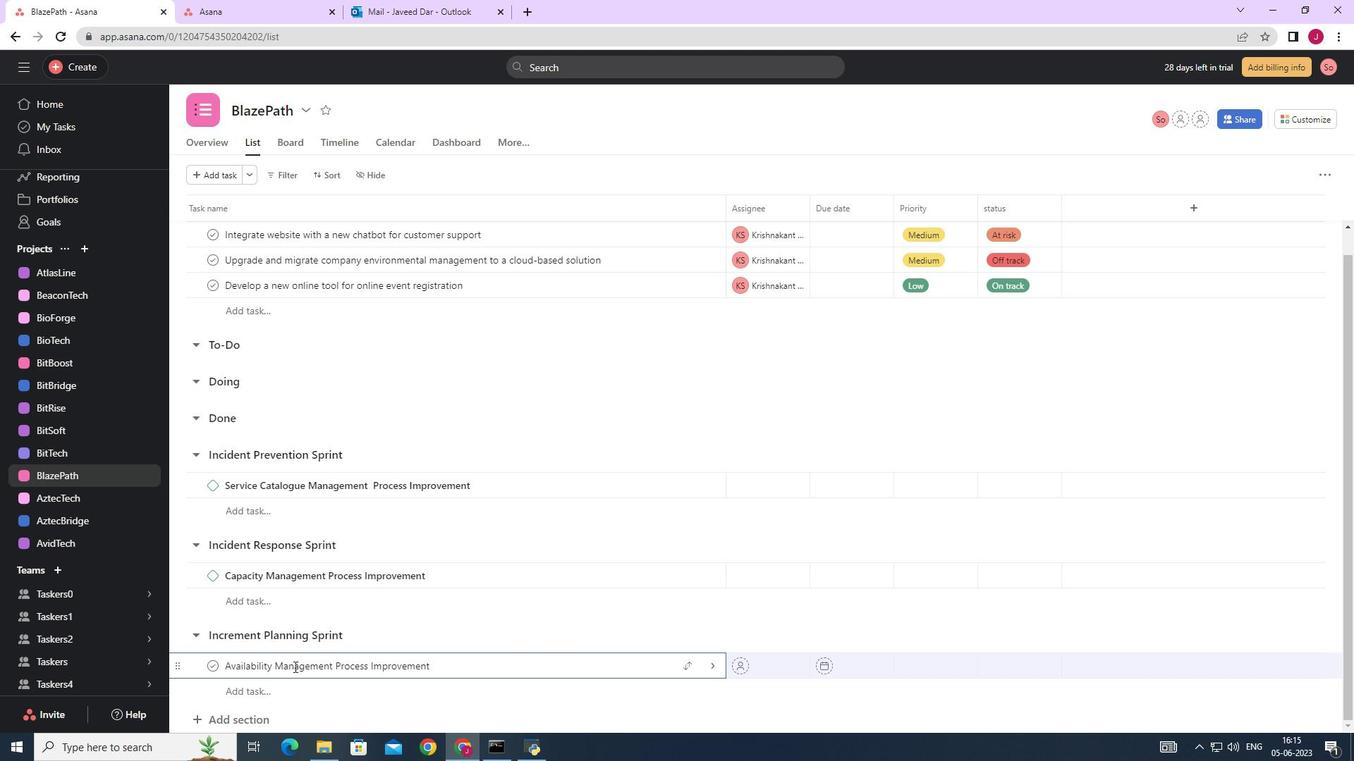 
Action: Mouse moved to (714, 666)
Screenshot: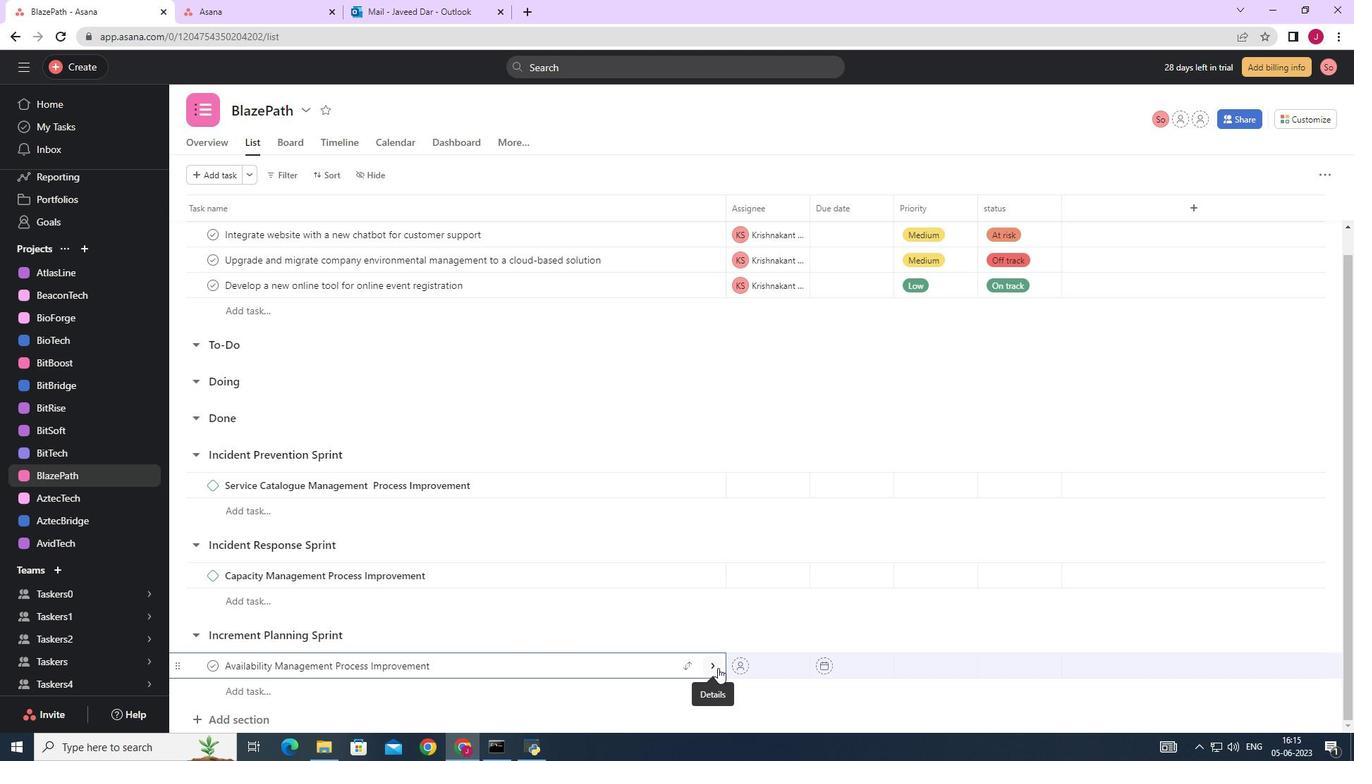 
Action: Mouse pressed left at (714, 666)
Screenshot: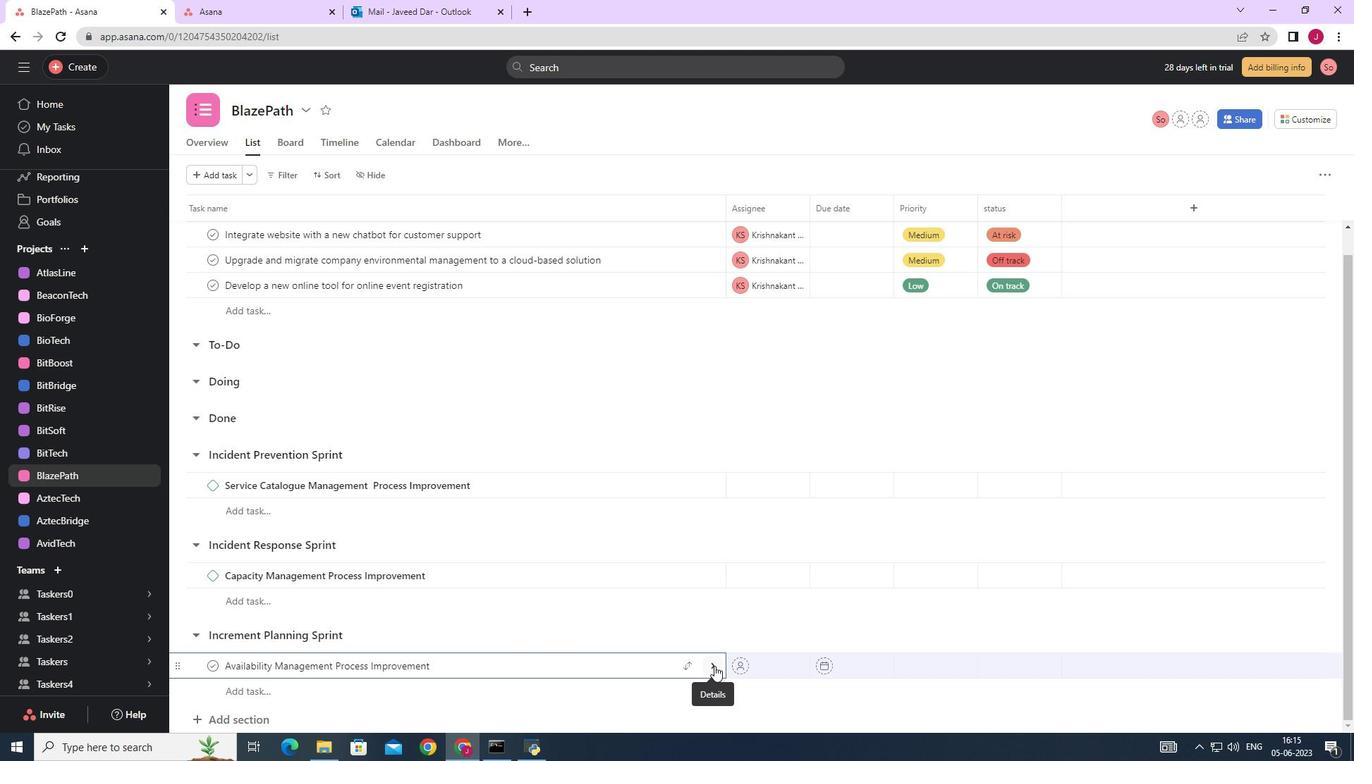 
Action: Mouse moved to (1303, 167)
Screenshot: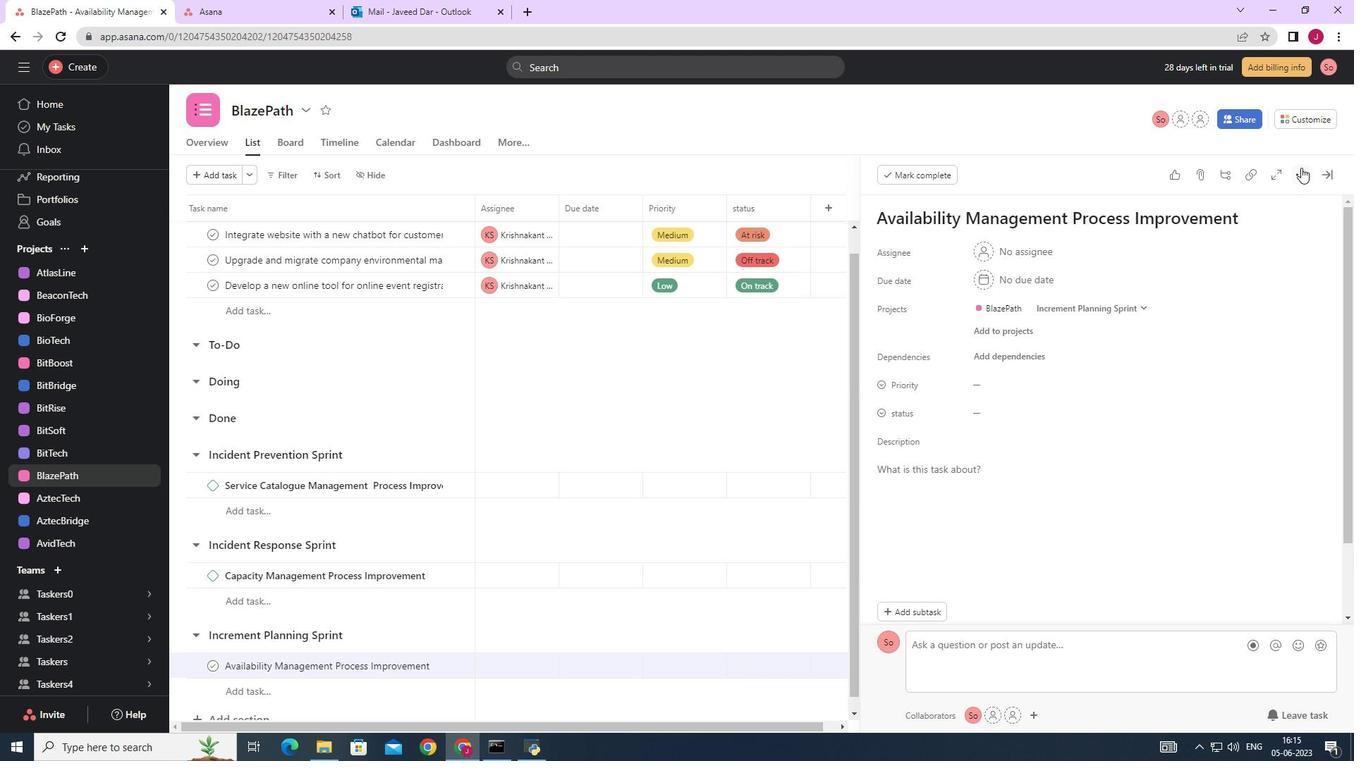 
Action: Mouse pressed left at (1303, 167)
Screenshot: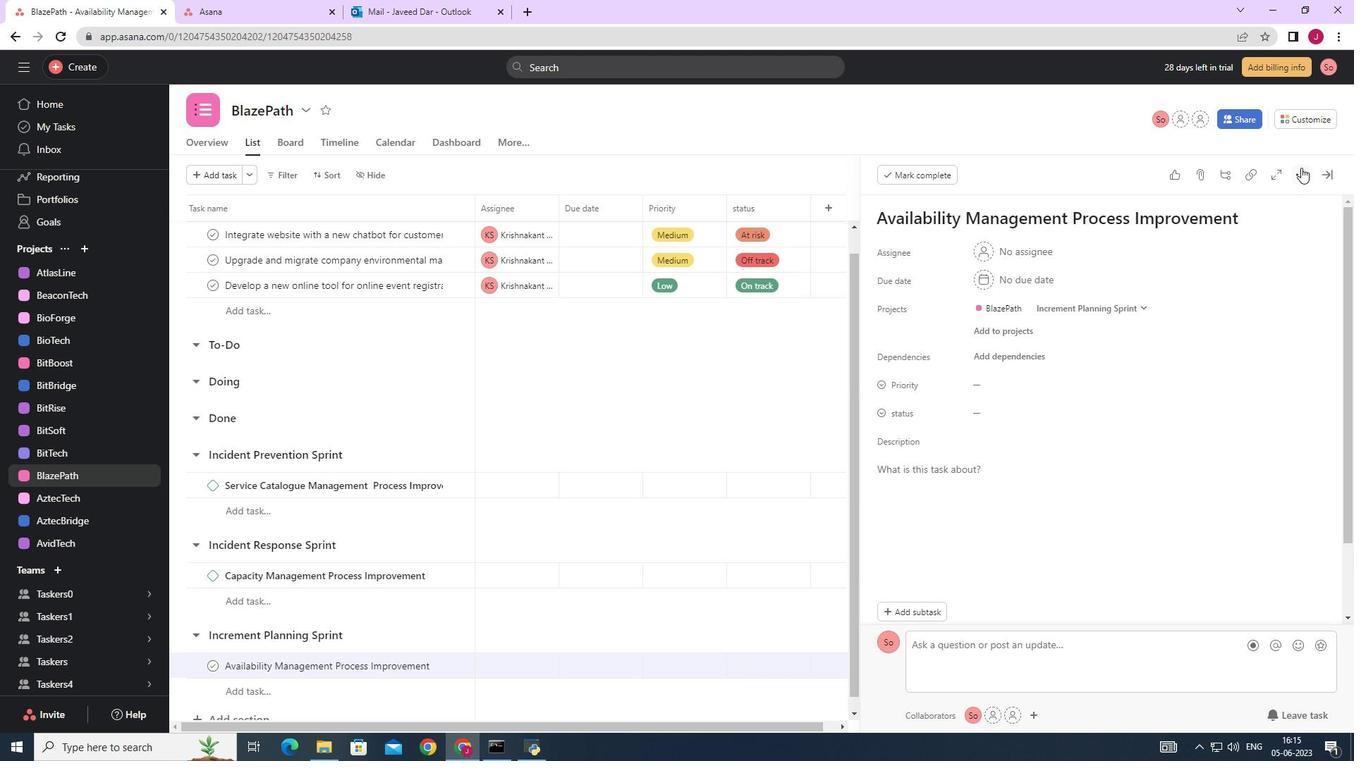
Action: Mouse moved to (1170, 222)
Screenshot: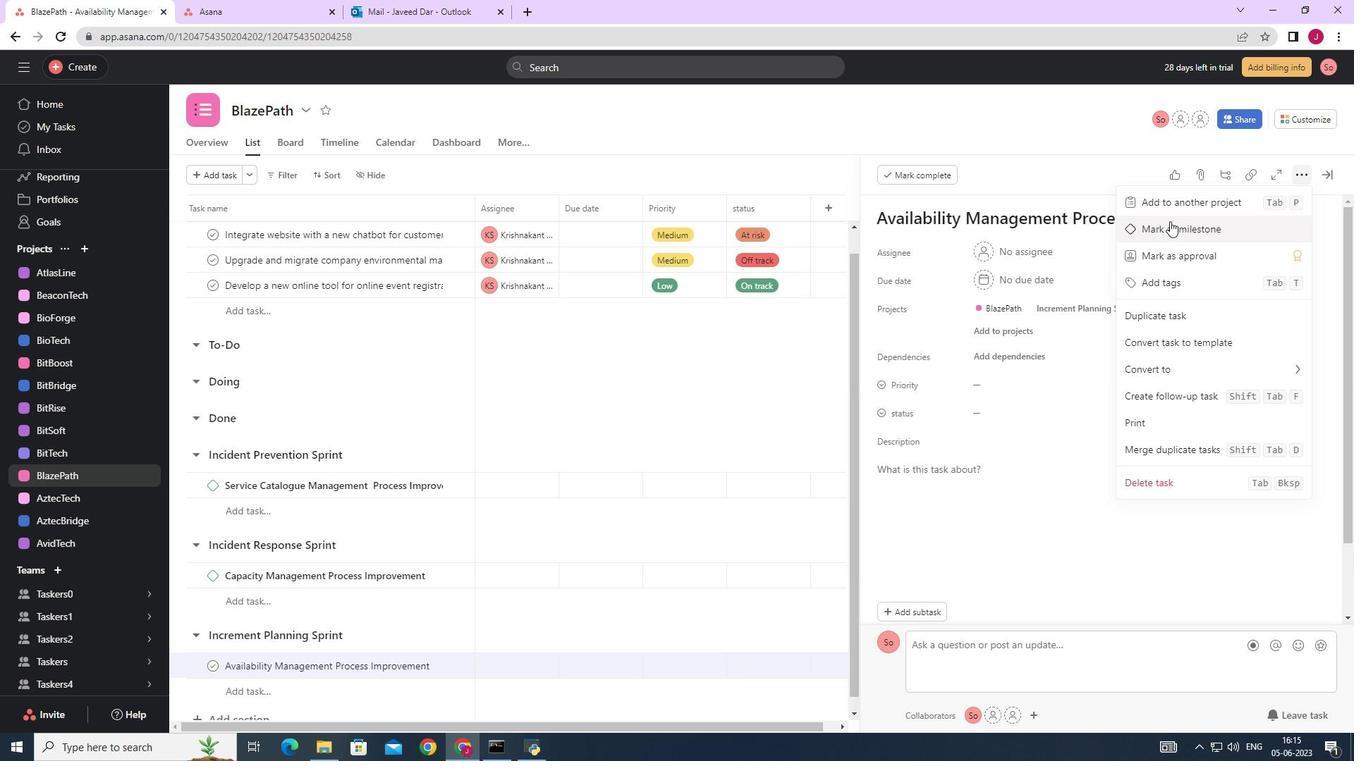 
Action: Mouse pressed left at (1170, 222)
Screenshot: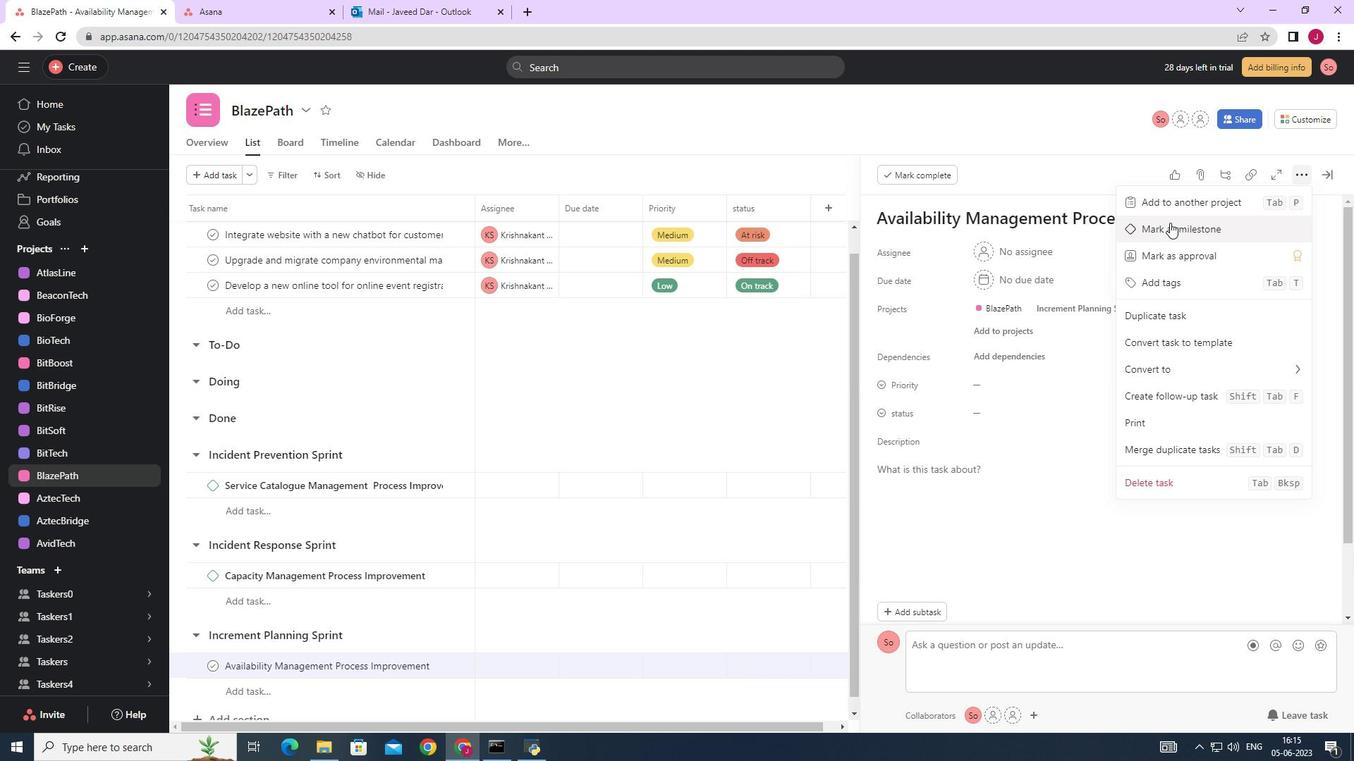 
Action: Mouse moved to (1332, 172)
Screenshot: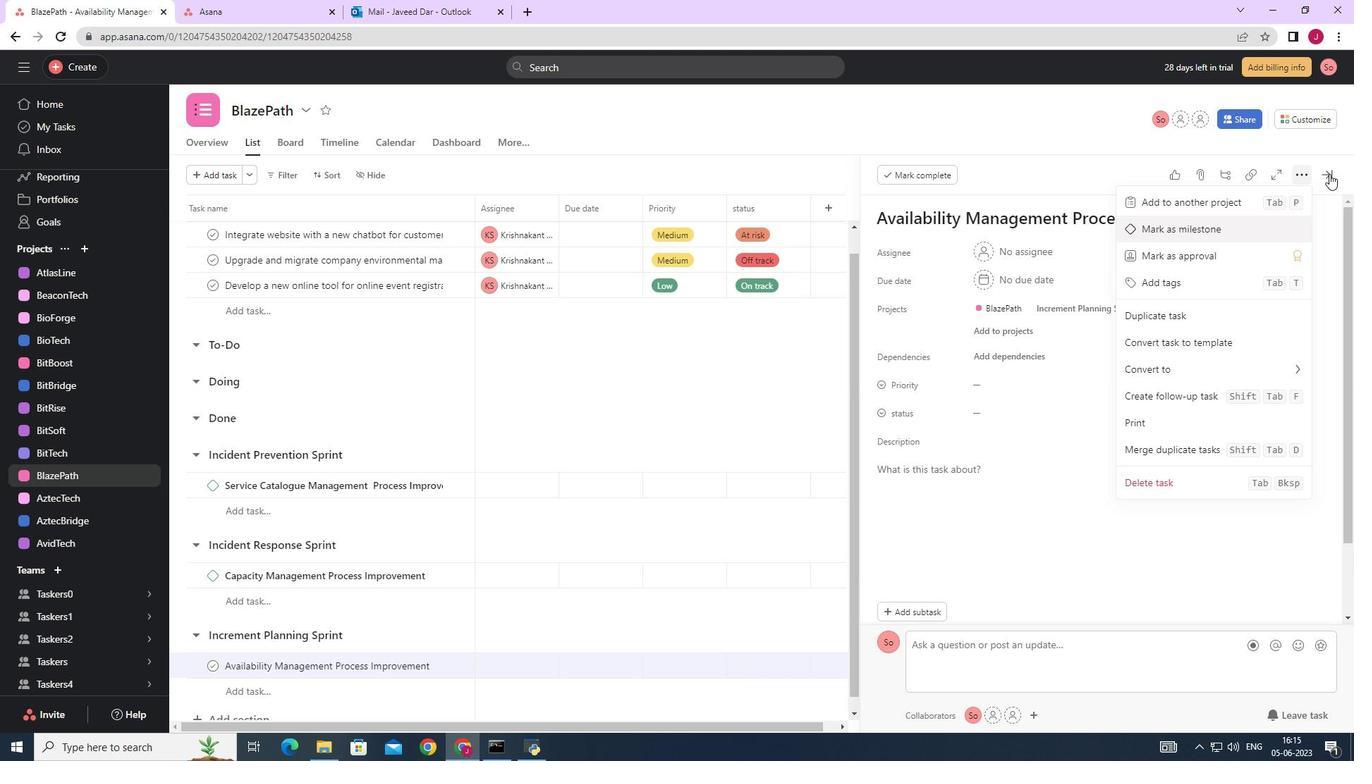 
Action: Mouse pressed left at (1332, 172)
Screenshot: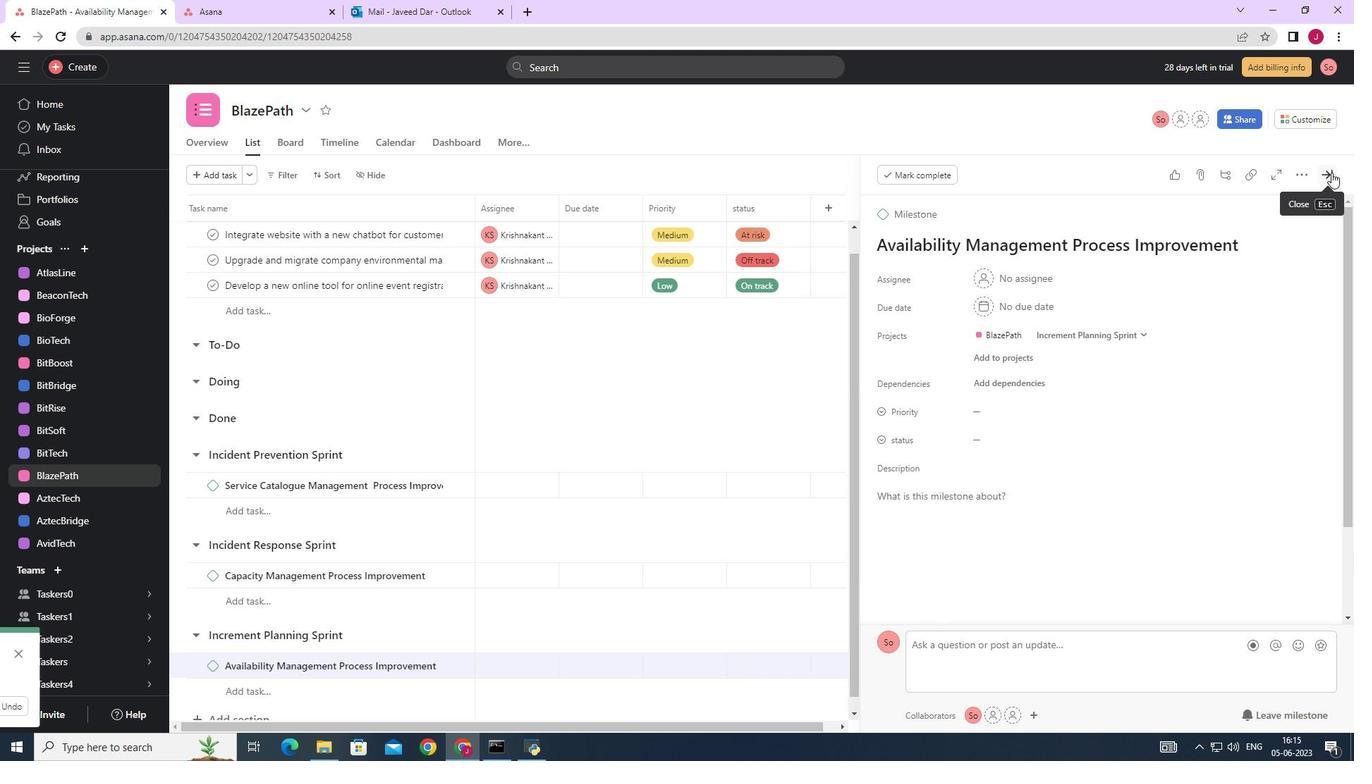 
Action: Mouse moved to (1313, 172)
Screenshot: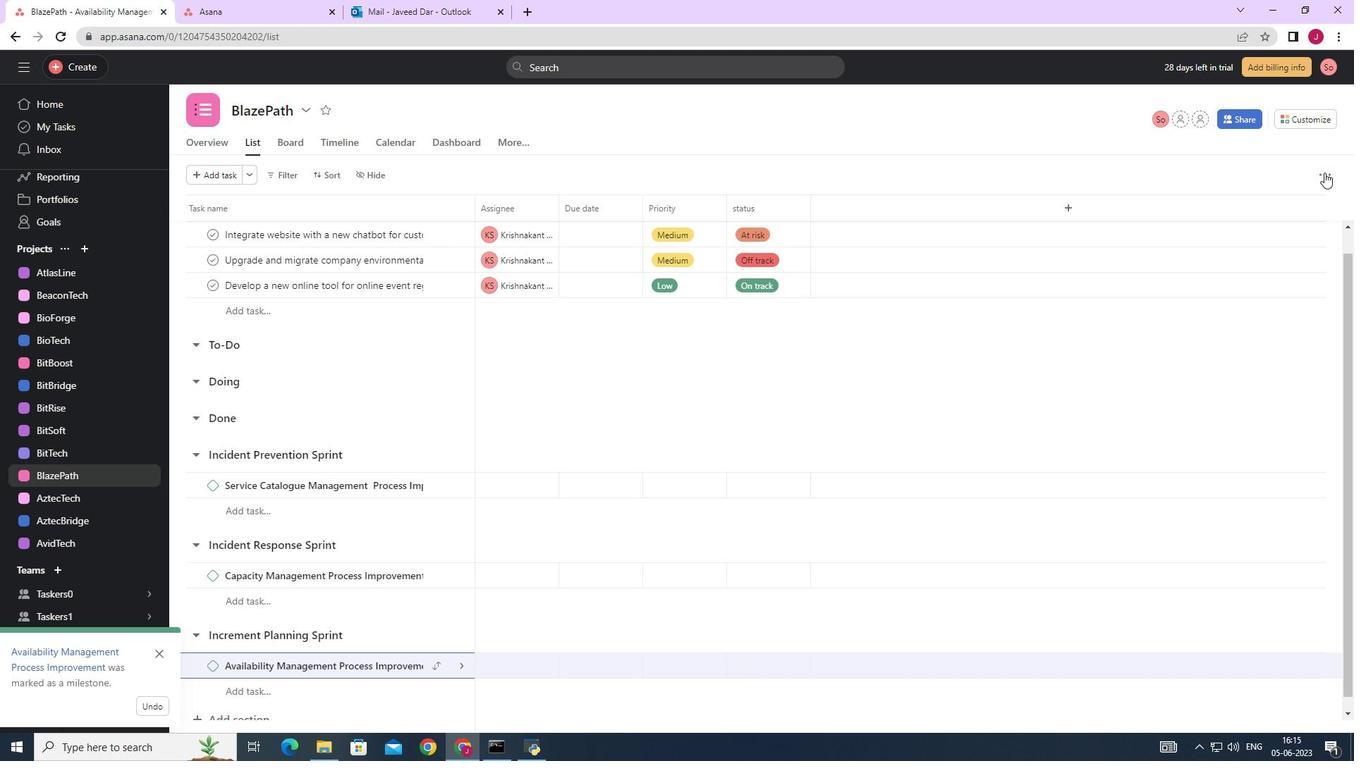 
